 Task: Select Grocery. Add to cart, from Restaurant Depot for 3451 Chapel Oaks Dr, Unit 404, Building 4, Coppell, Texas 75019, Cell Number 6807042056, following items : Case of Whole Milk (1 gal x 2 ct) - 2, Mama Isabella''s Italian Sausage Links (5 lb) - 1, Case of James Farm Jumbo Loose Eggs (200 ct) - 2, SunGlow European Style Whipped Butter Blend Margarine (3.5 lb) - 2, La Jolla Baking Bread Challah French Toast (29 oz) - 1, La Jolla Baking 12'''' French Rolls (12 ct) - 2, Guerrero Corn Tortillas (80 ct) - 2, Case of Snapple Juice Variety Pack (20 oz x 24 ct) - 1, Case of Famous Amos Chocolate Chip Chookies (2 oz x 30 ct) - 2, Case of Starbucks Frappuccino Coffee Drink Vanilla (13.7 oz x 12 ct) - 1
Action: Mouse moved to (336, 113)
Screenshot: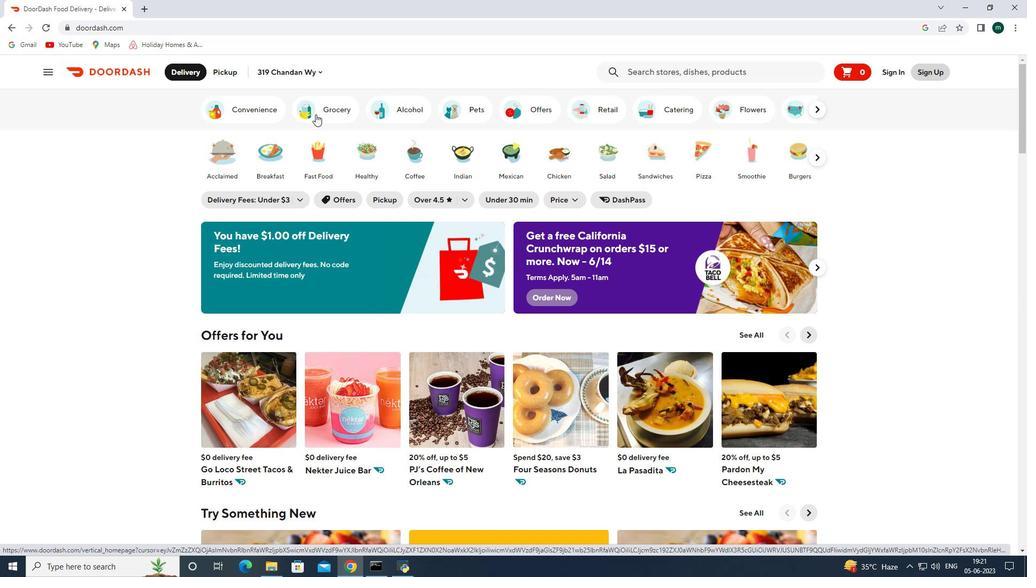 
Action: Mouse pressed left at (336, 113)
Screenshot: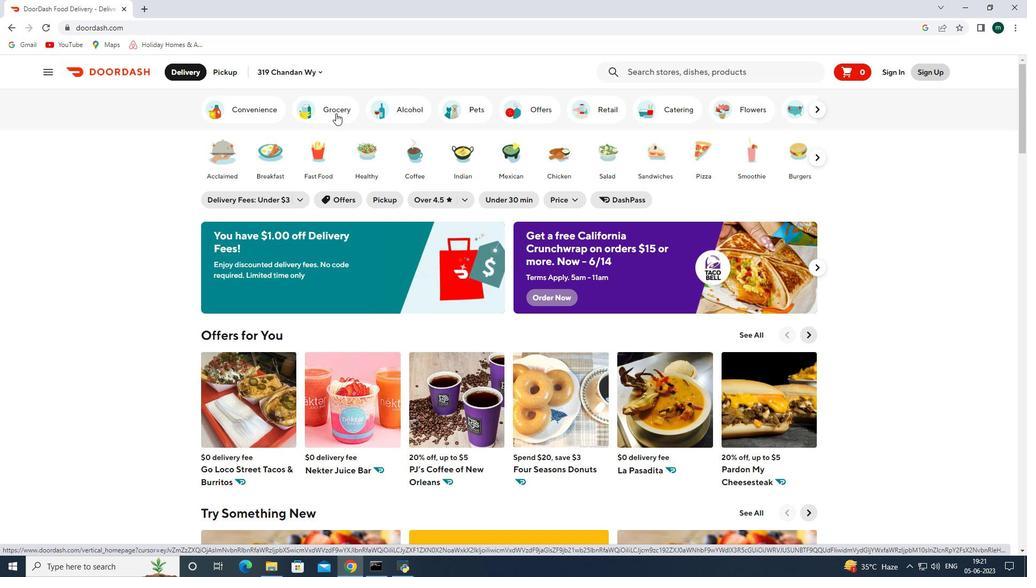 
Action: Mouse moved to (319, 233)
Screenshot: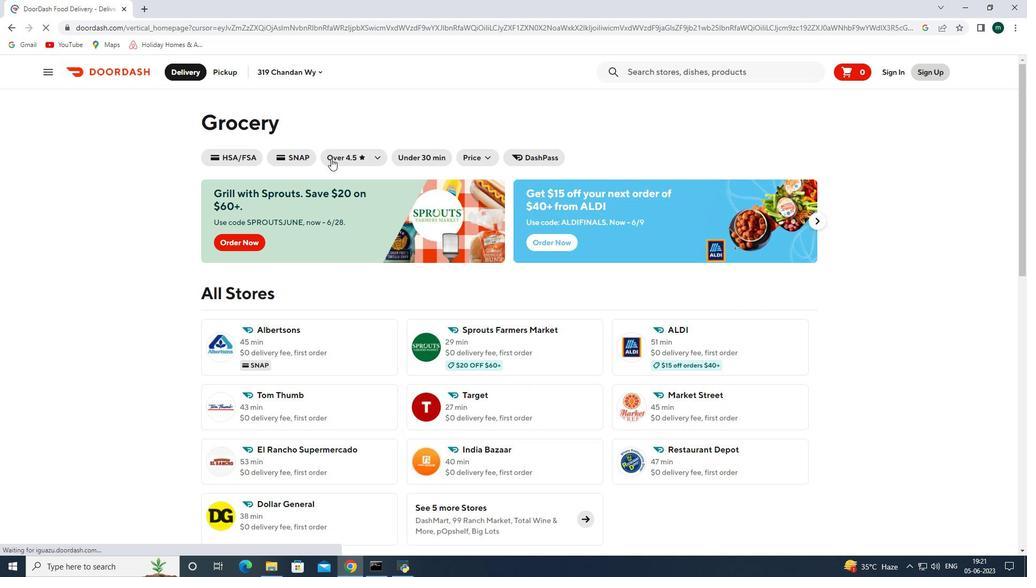 
Action: Mouse scrolled (319, 232) with delta (0, 0)
Screenshot: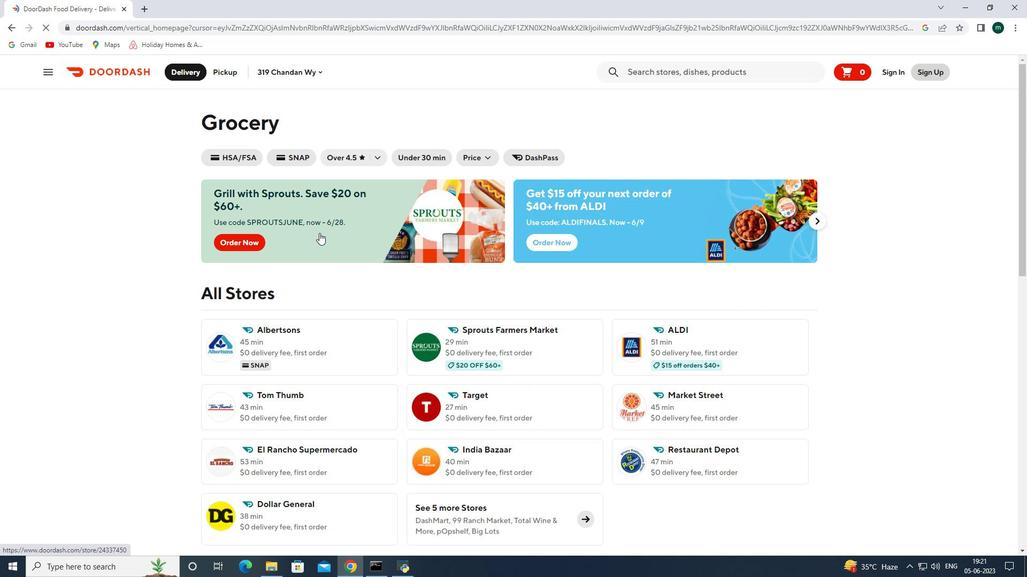 
Action: Mouse scrolled (319, 232) with delta (0, 0)
Screenshot: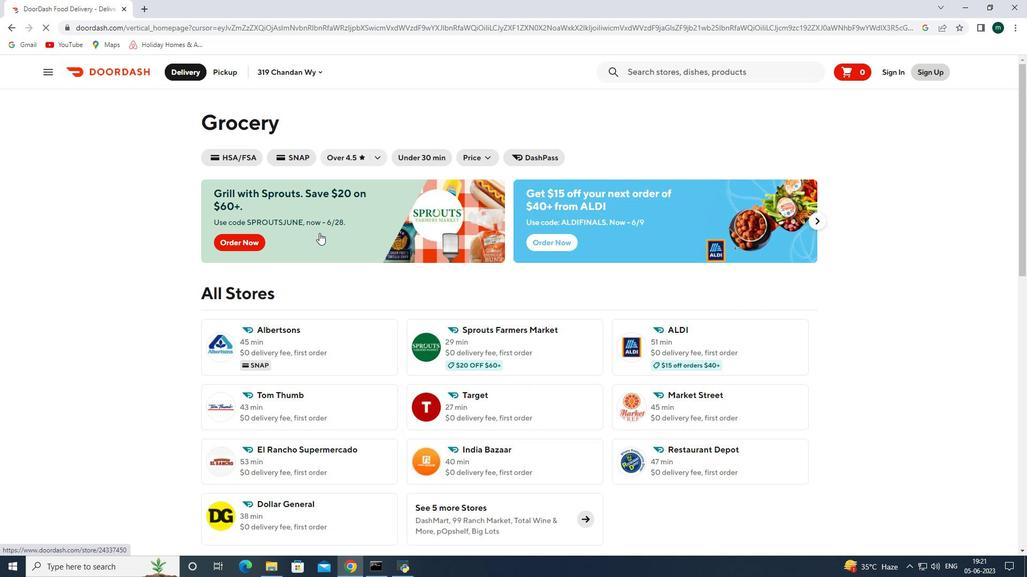 
Action: Mouse moved to (713, 346)
Screenshot: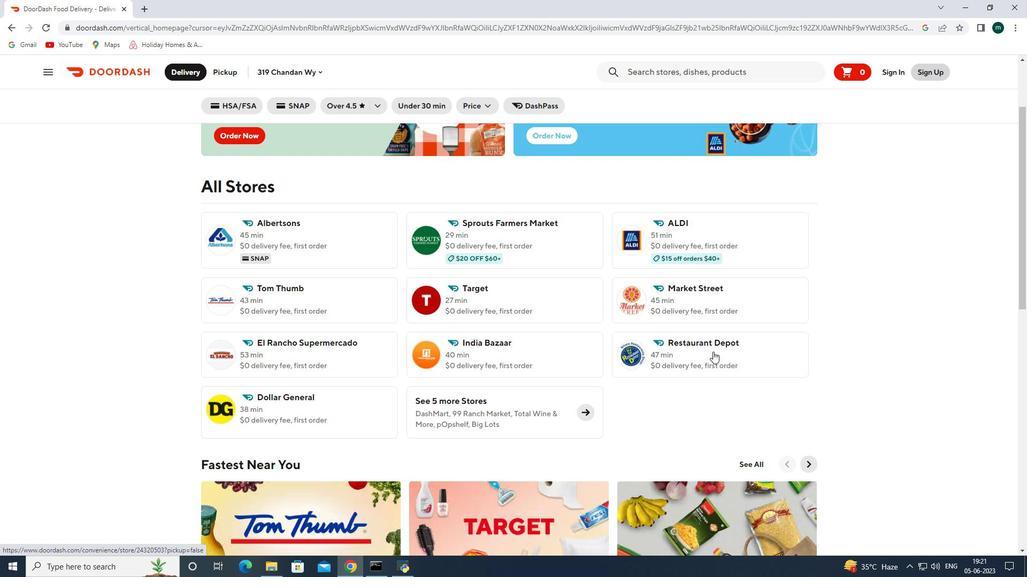 
Action: Mouse pressed left at (713, 346)
Screenshot: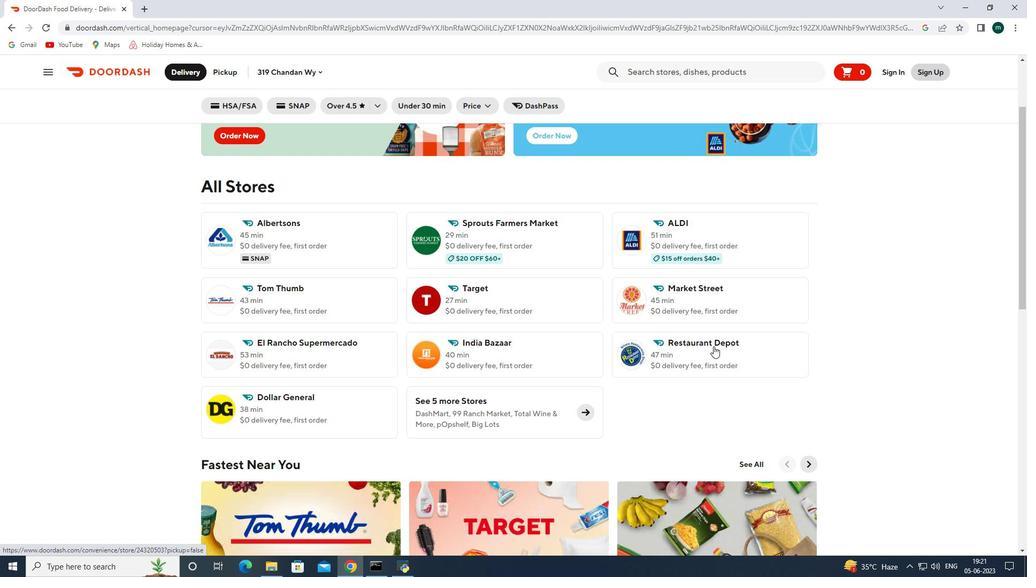 
Action: Mouse moved to (208, 66)
Screenshot: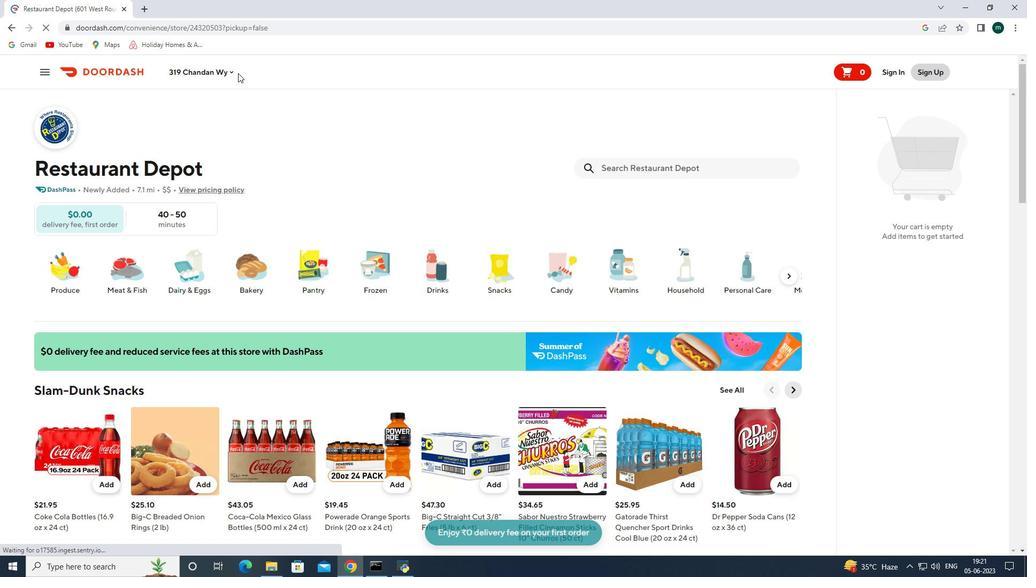 
Action: Mouse pressed left at (208, 66)
Screenshot: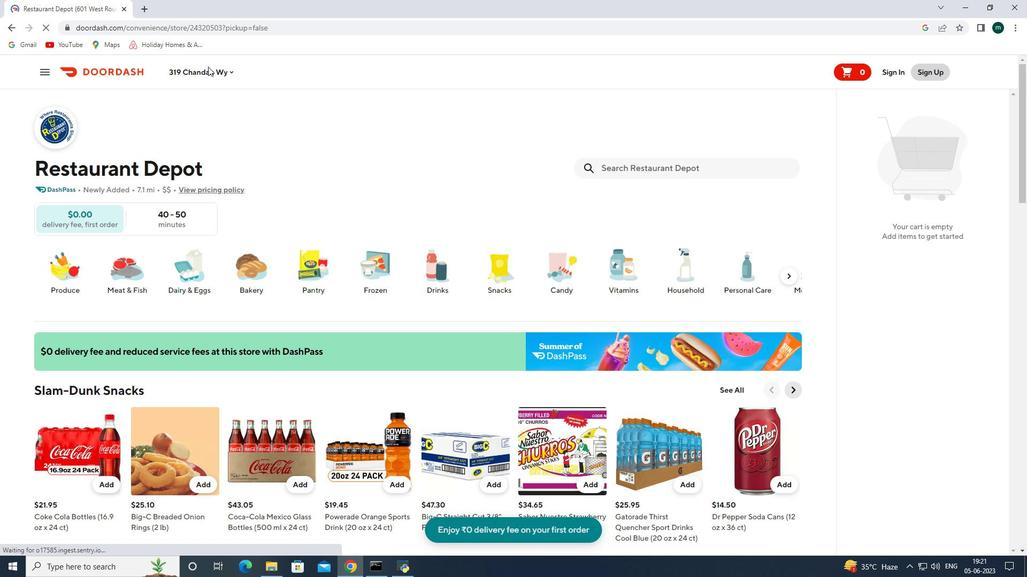 
Action: Mouse moved to (207, 70)
Screenshot: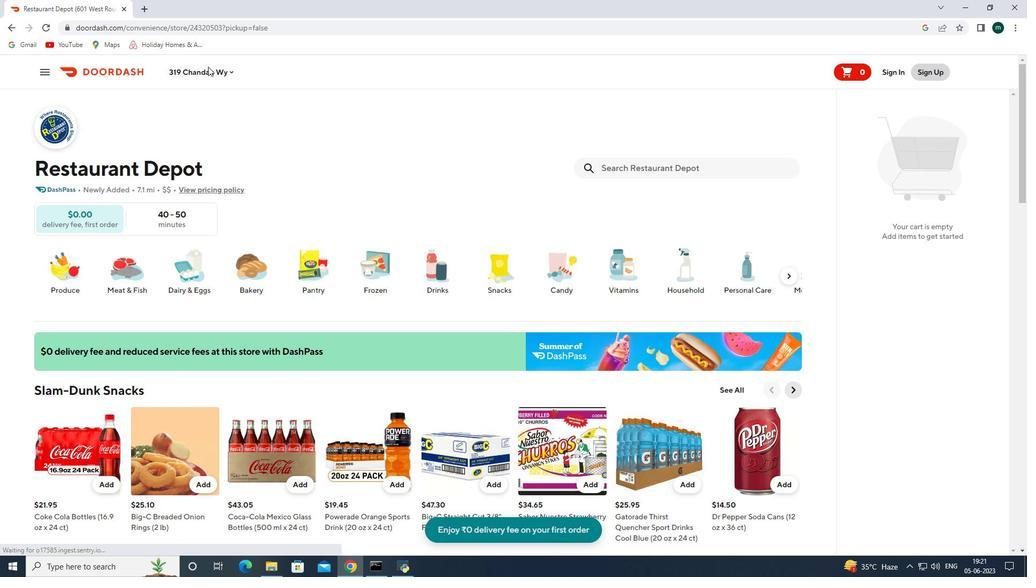 
Action: Mouse pressed left at (207, 70)
Screenshot: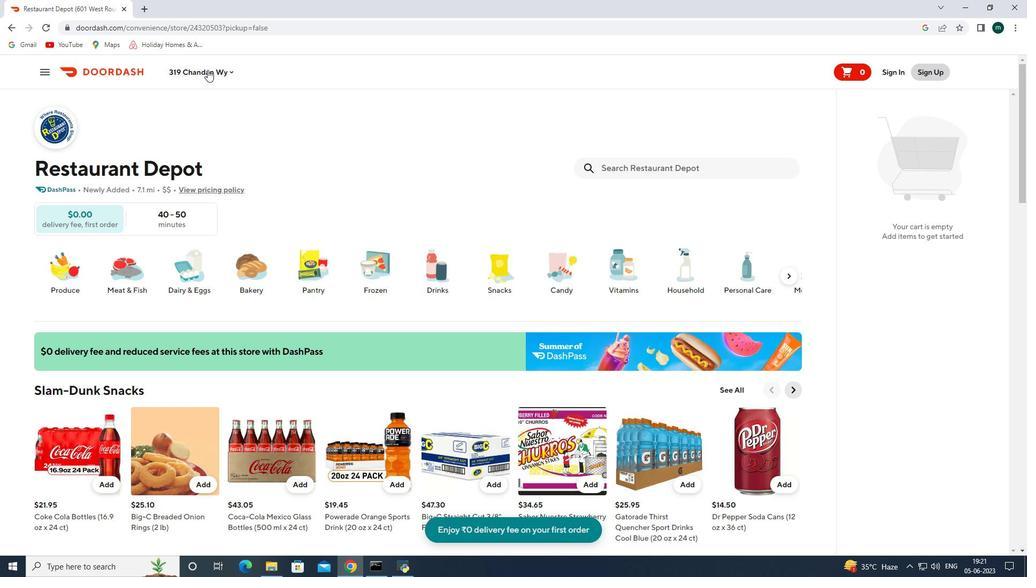 
Action: Mouse moved to (215, 109)
Screenshot: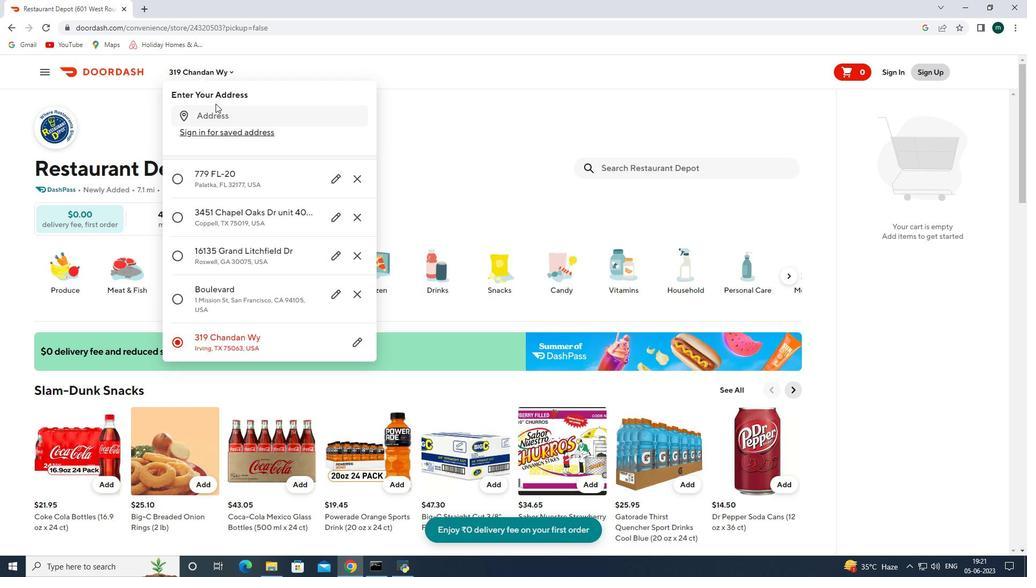 
Action: Mouse pressed left at (215, 109)
Screenshot: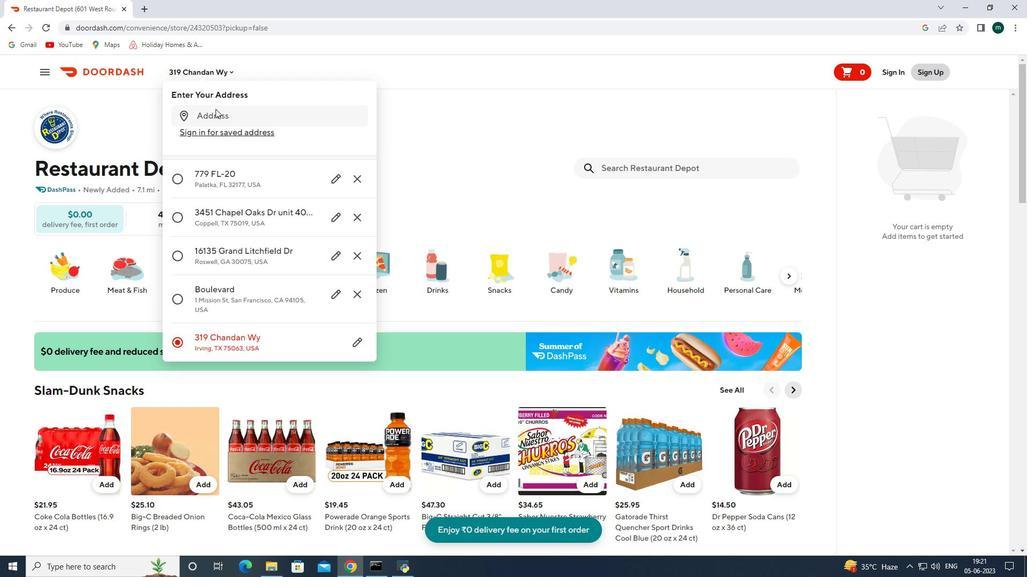 
Action: Mouse moved to (441, 25)
Screenshot: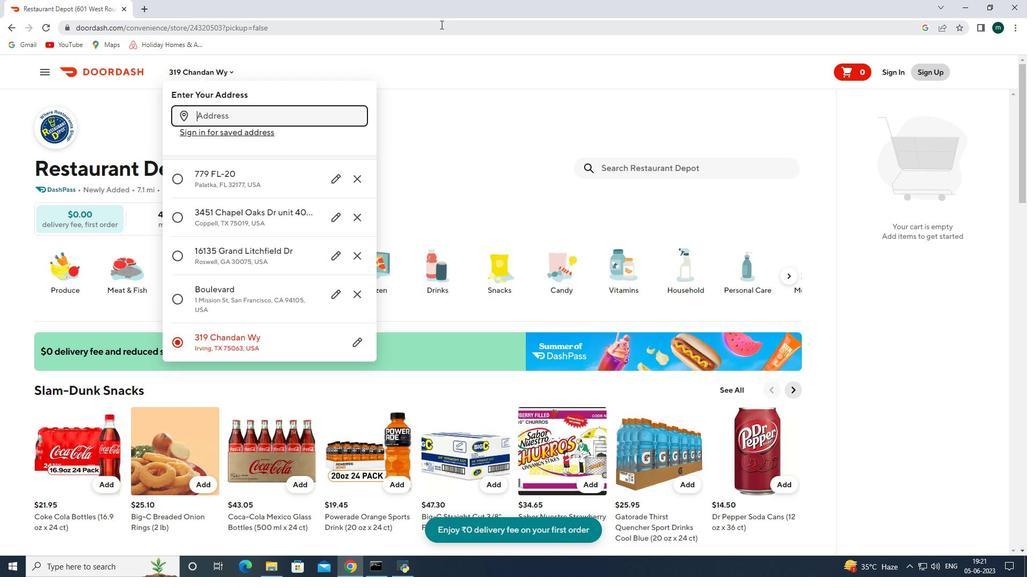 
Action: Key pressed 3451<Key.space>chapel<Key.space>aks<Key.space>dr<Key.space>unit<Key.space>404<Key.space>building<Key.space>4<Key.space>pell<Key.space>texas<Key.space>75019<Key.enter>
Screenshot: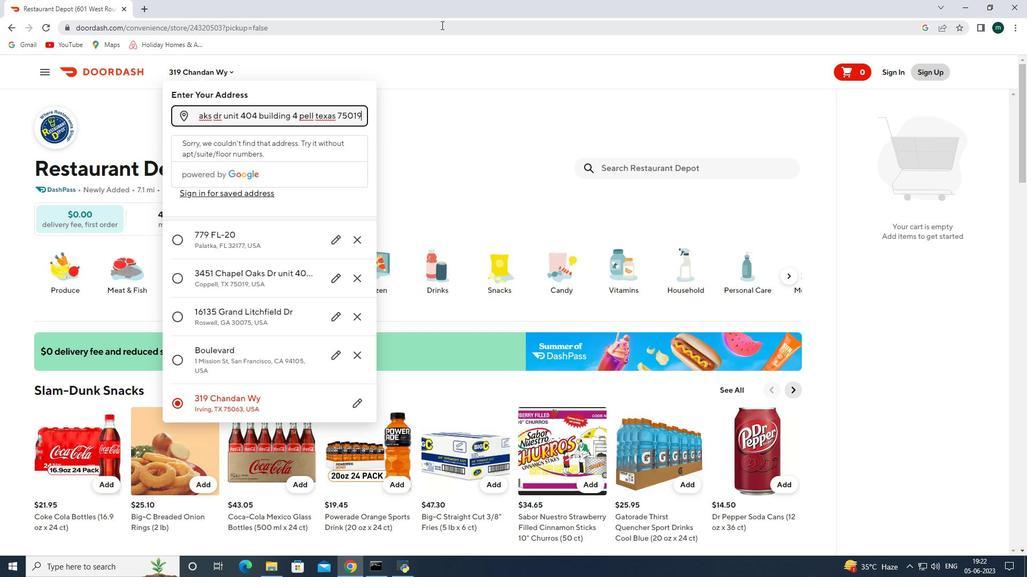
Action: Mouse moved to (309, 436)
Screenshot: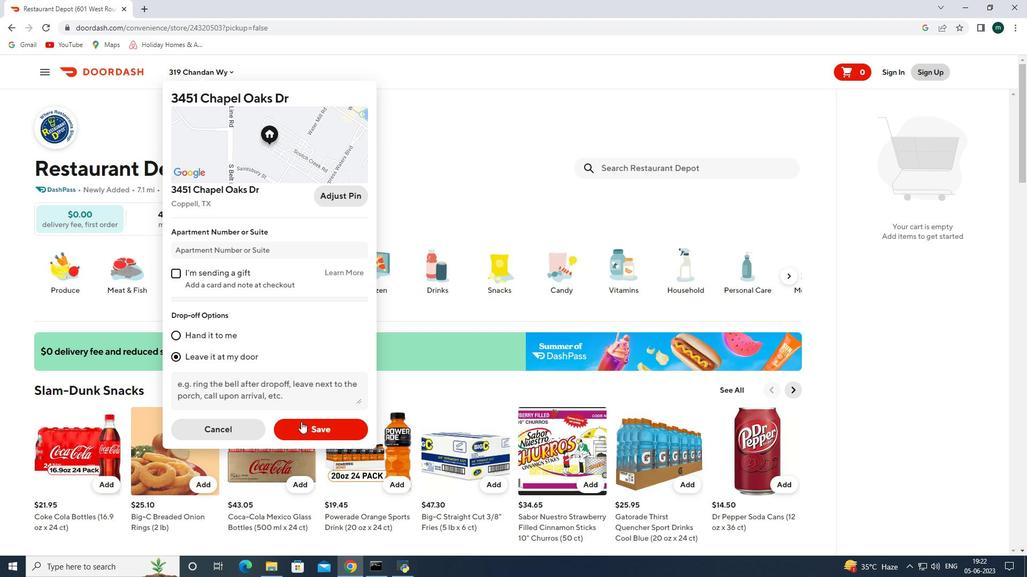 
Action: Mouse pressed left at (309, 436)
Screenshot: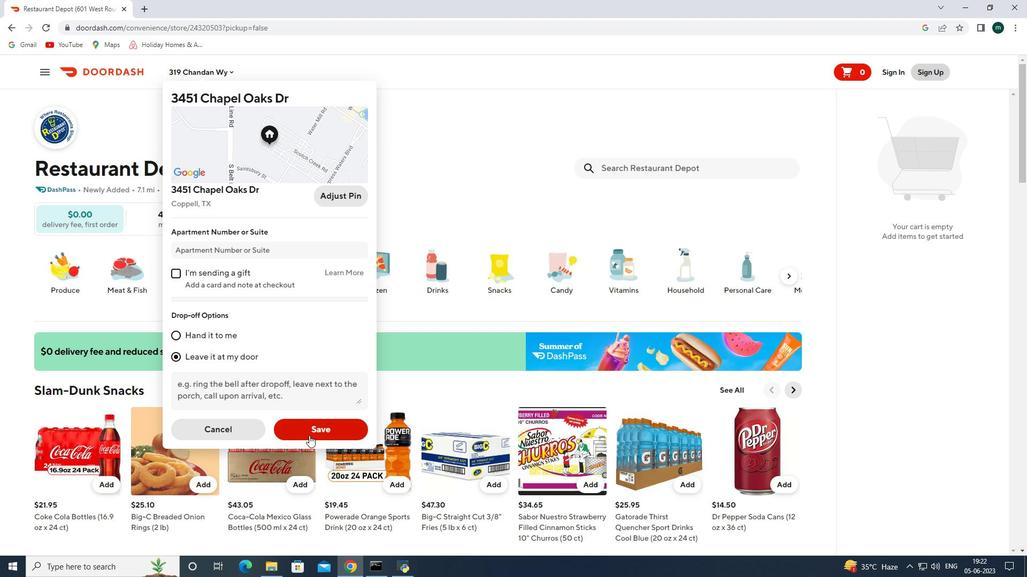 
Action: Mouse moved to (671, 171)
Screenshot: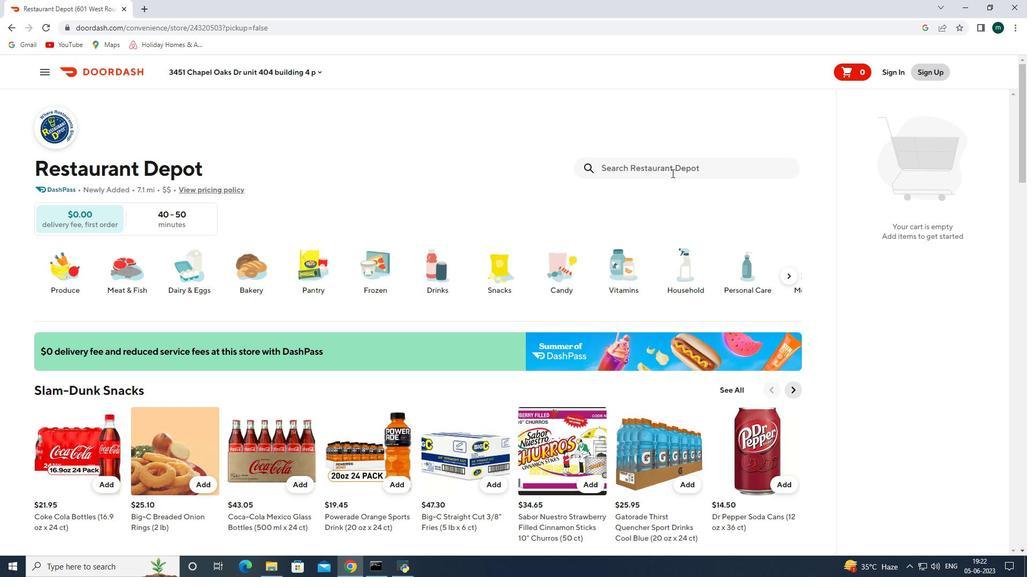 
Action: Mouse pressed left at (671, 171)
Screenshot: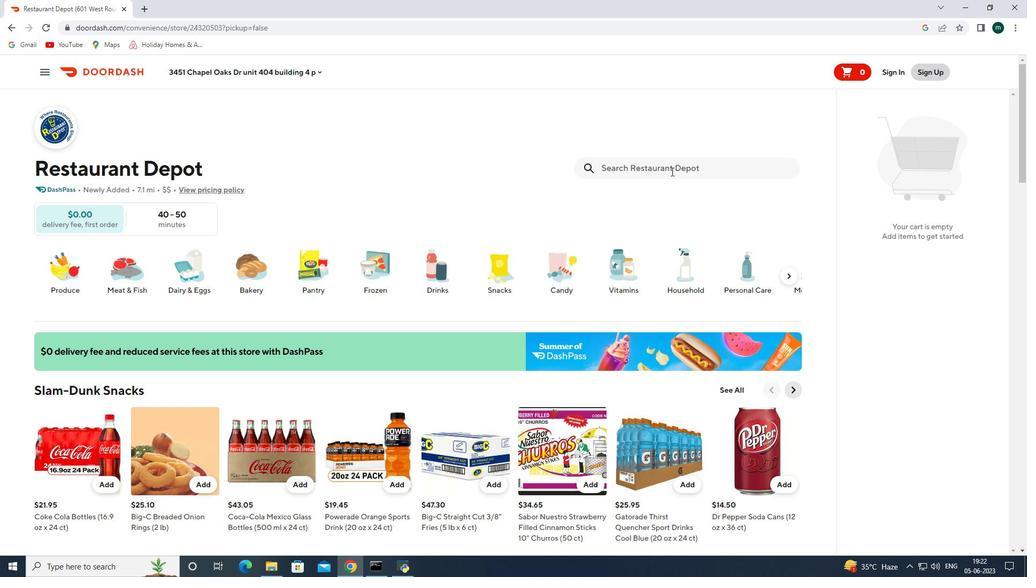 
Action: Key pressed case<Key.space>of<Key.space>whole<Key.space>mik<Key.enter>
Screenshot: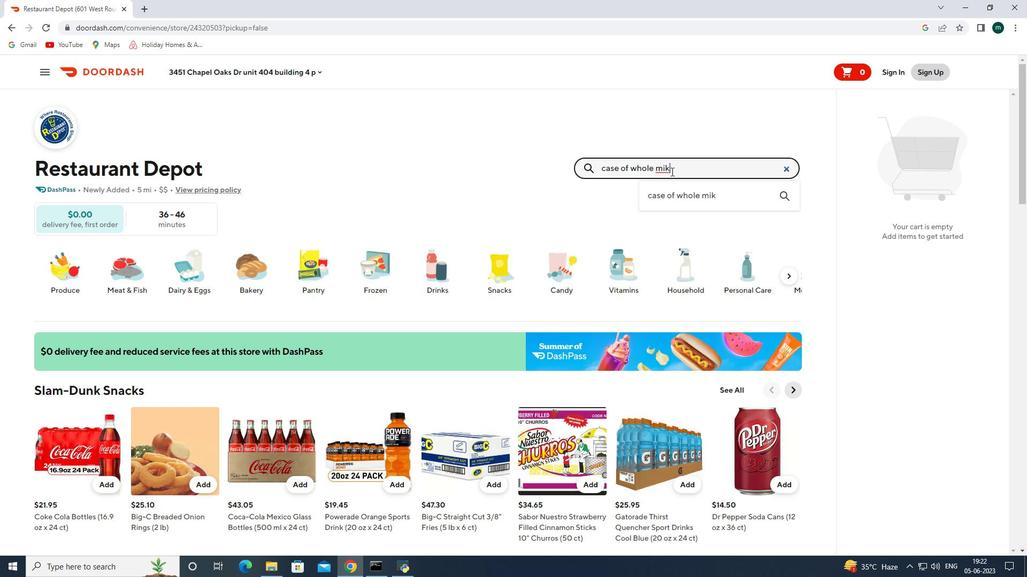 
Action: Mouse moved to (675, 131)
Screenshot: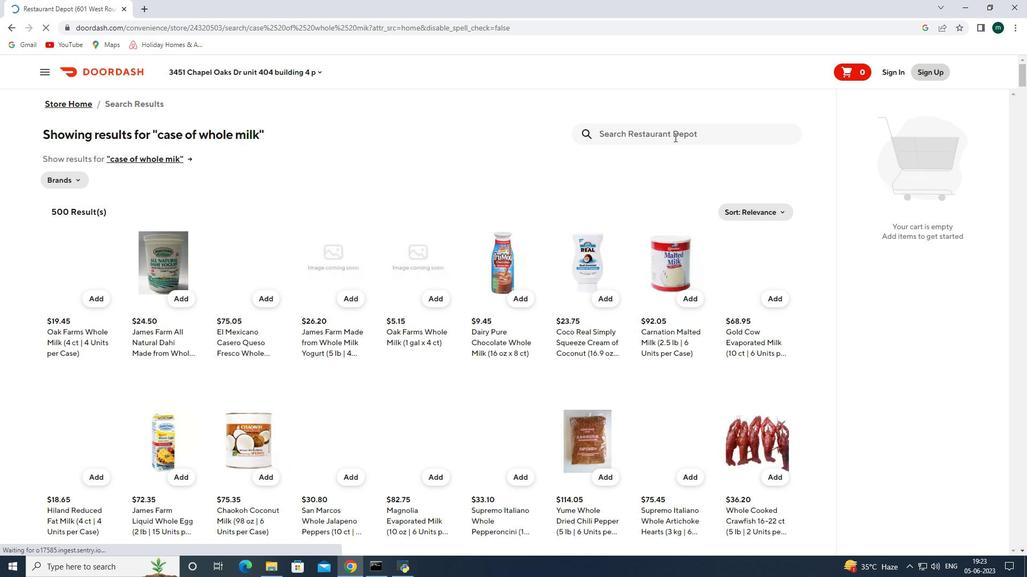 
Action: Mouse pressed left at (675, 131)
Screenshot: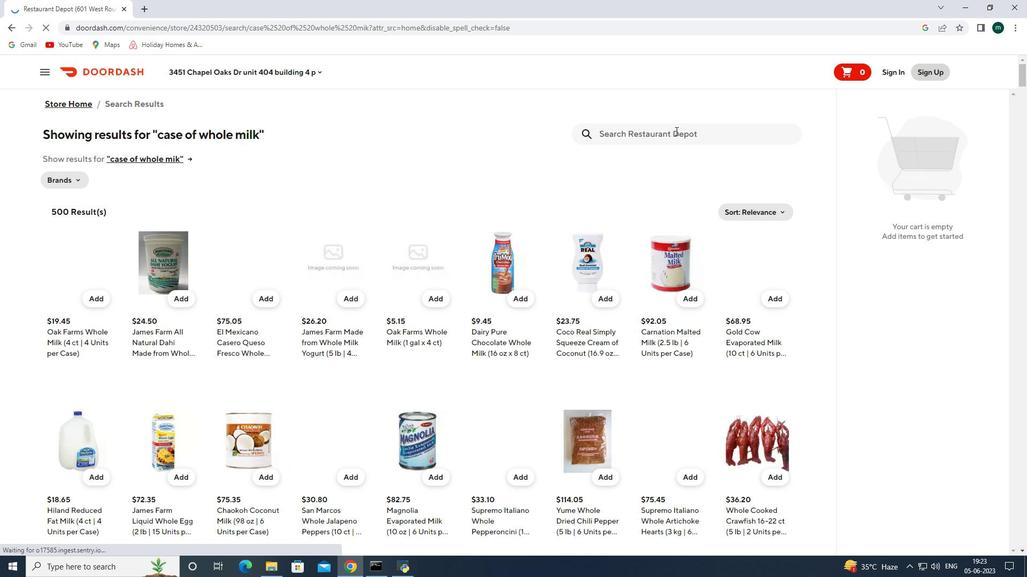 
Action: Key pressed mama<Key.space>isabelas<Key.space>italian<Key.space>sausge<Key.space>links<Key.enter>
Screenshot: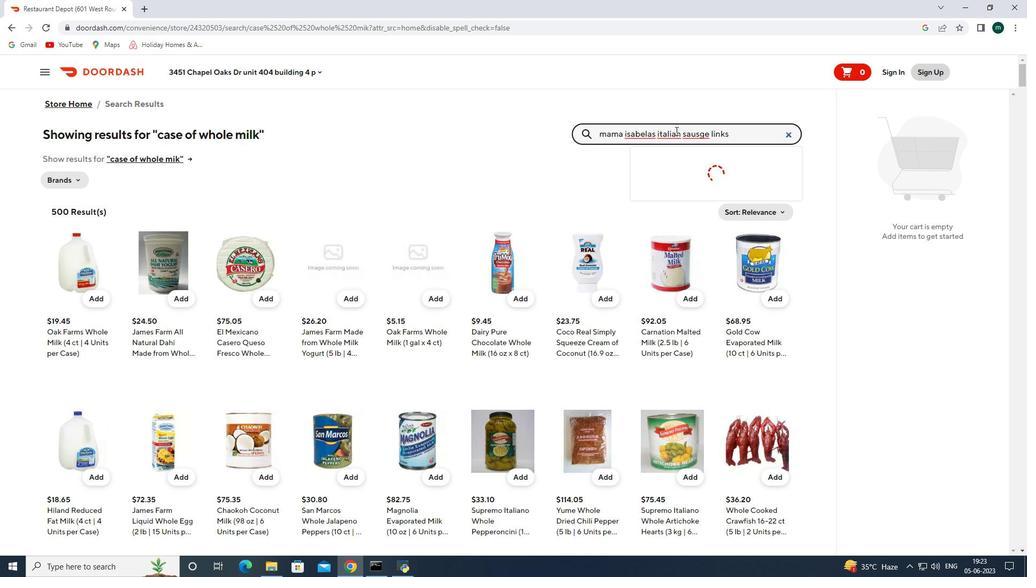 
Action: Mouse pressed left at (675, 131)
Screenshot: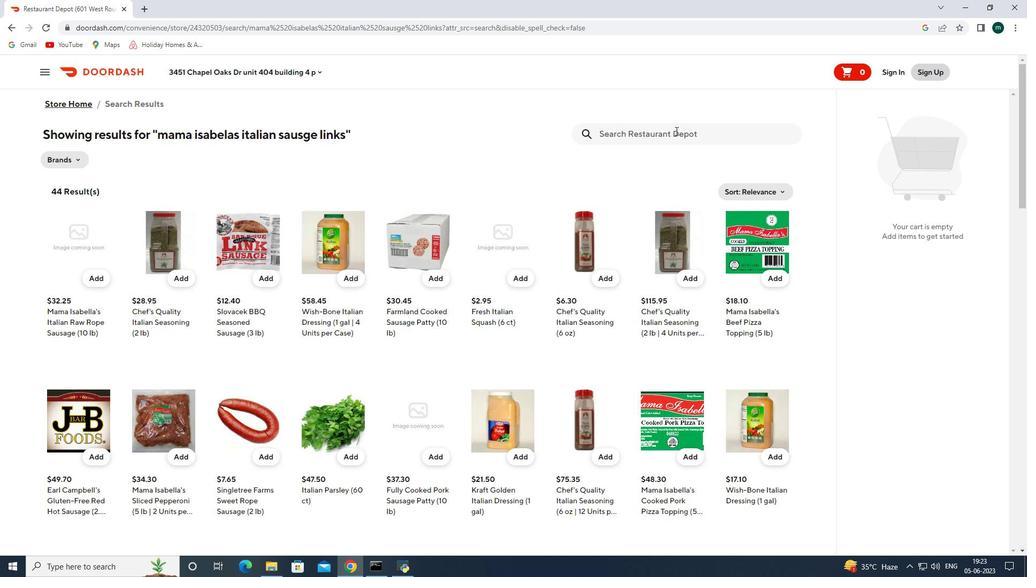 
Action: Key pressed case<Key.space>of<Key.space>james<Key.space>farm<Key.space>jumbo<Key.space>oose<Key.space>eggs<Key.enter>
Screenshot: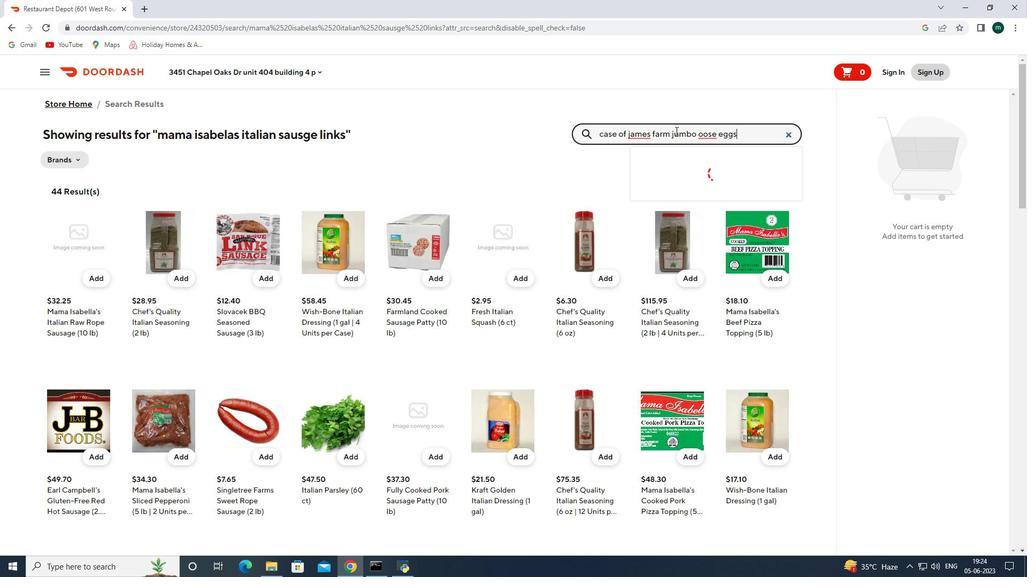 
Action: Mouse moved to (105, 300)
Screenshot: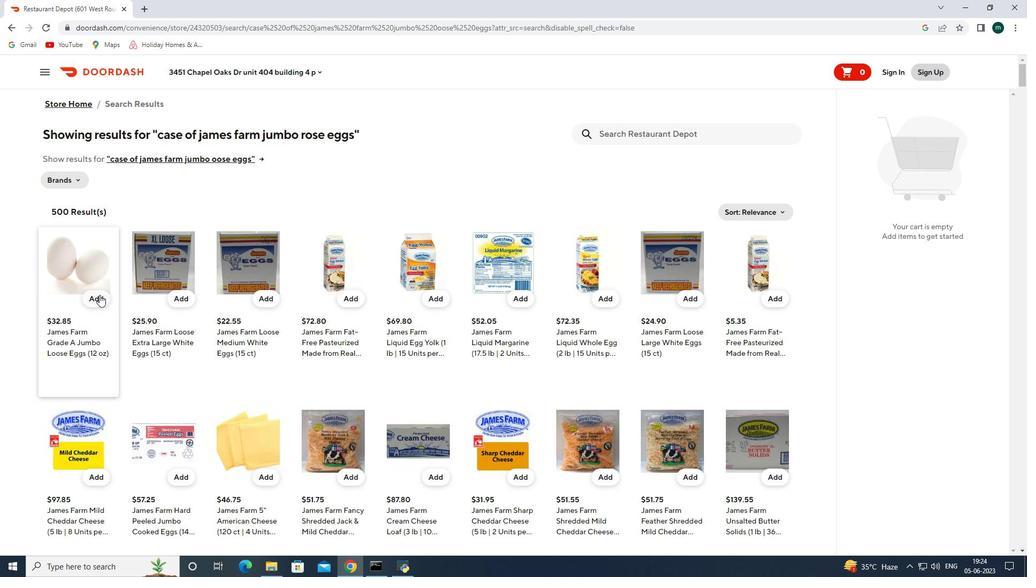 
Action: Mouse pressed left at (105, 300)
Screenshot: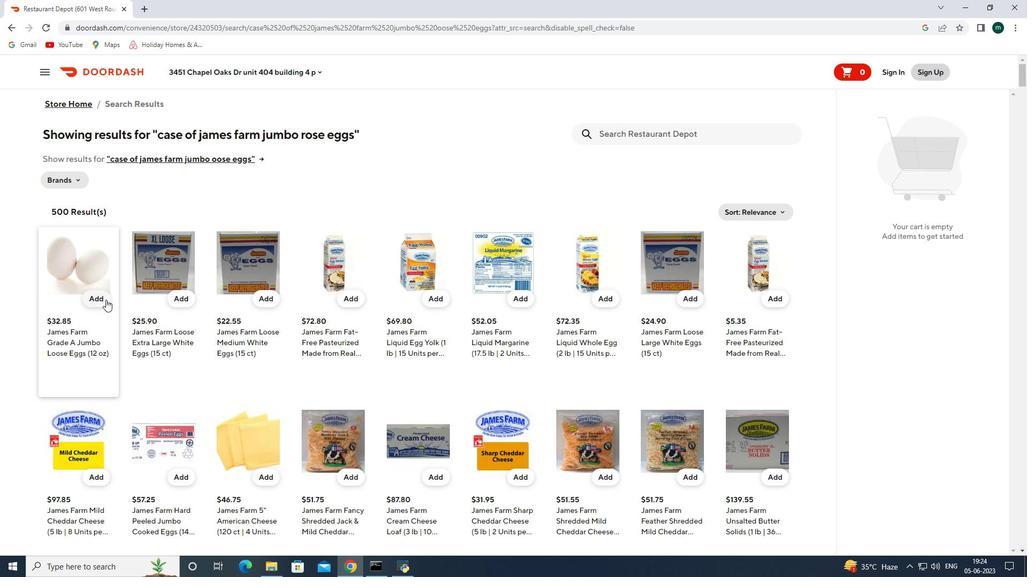 
Action: Mouse pressed left at (105, 300)
Screenshot: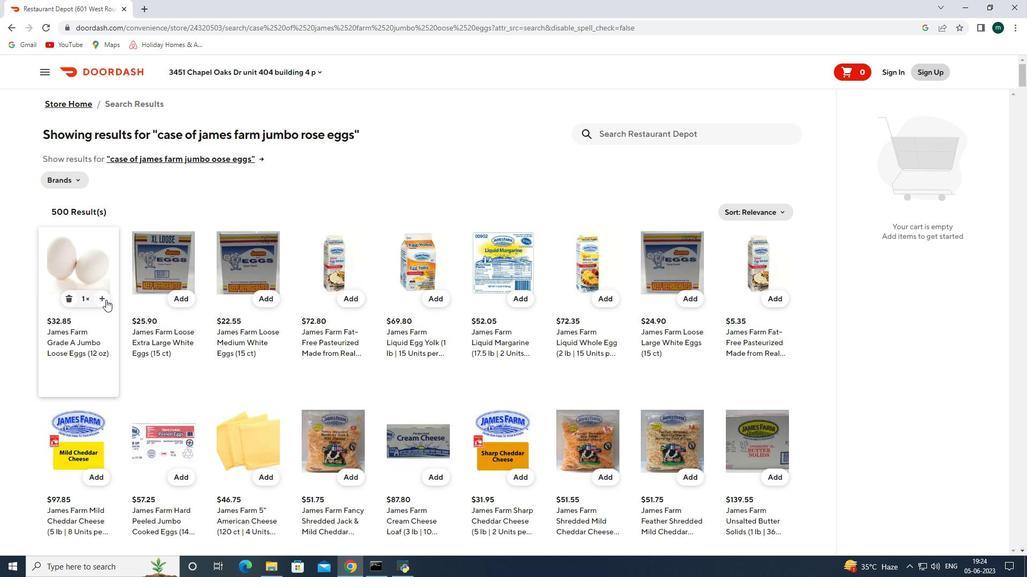 
Action: Mouse moved to (624, 130)
Screenshot: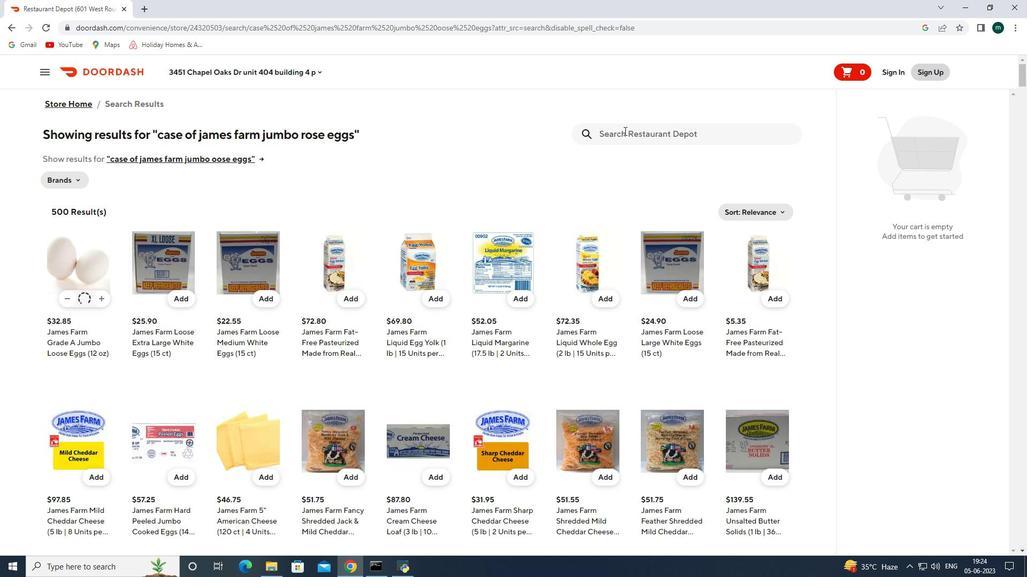 
Action: Mouse pressed left at (624, 130)
Screenshot: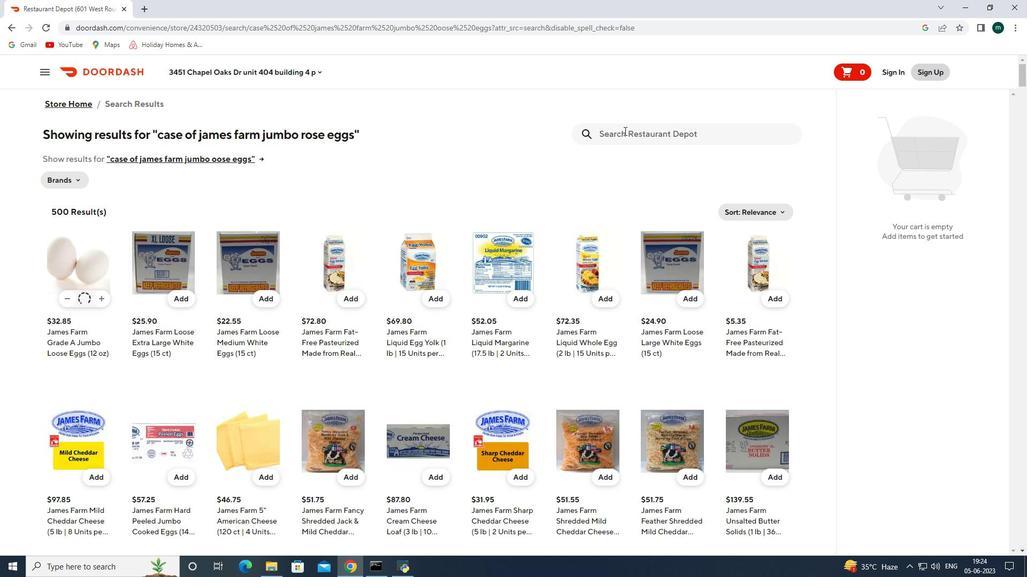 
Action: Key pressed sungow<Key.space>european<Key.space>stye<Key.space>wiped<Key.space>butter<Key.space>bend<Key.space>margrine<Key.enter>
Screenshot: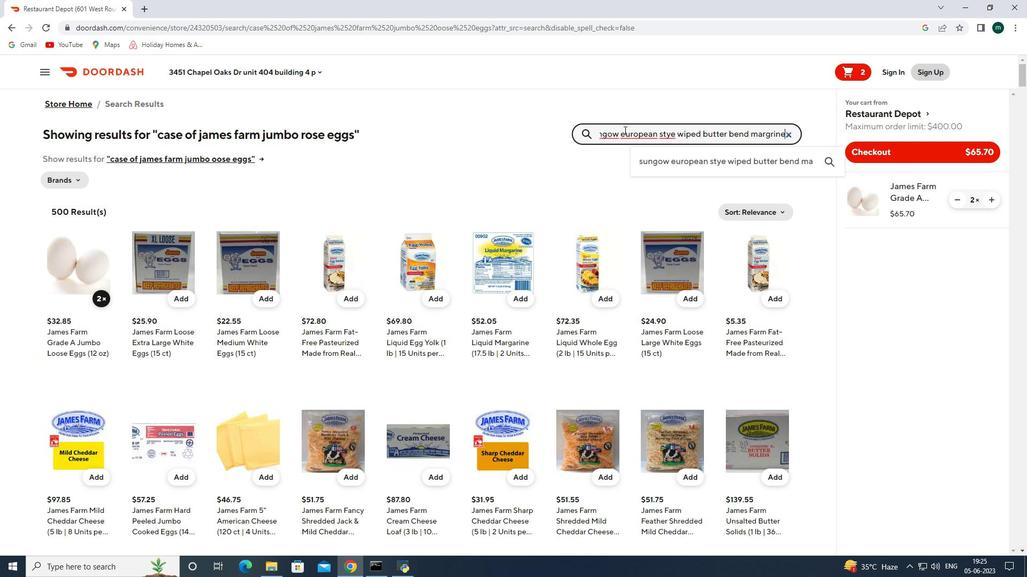 
Action: Mouse moved to (107, 274)
Screenshot: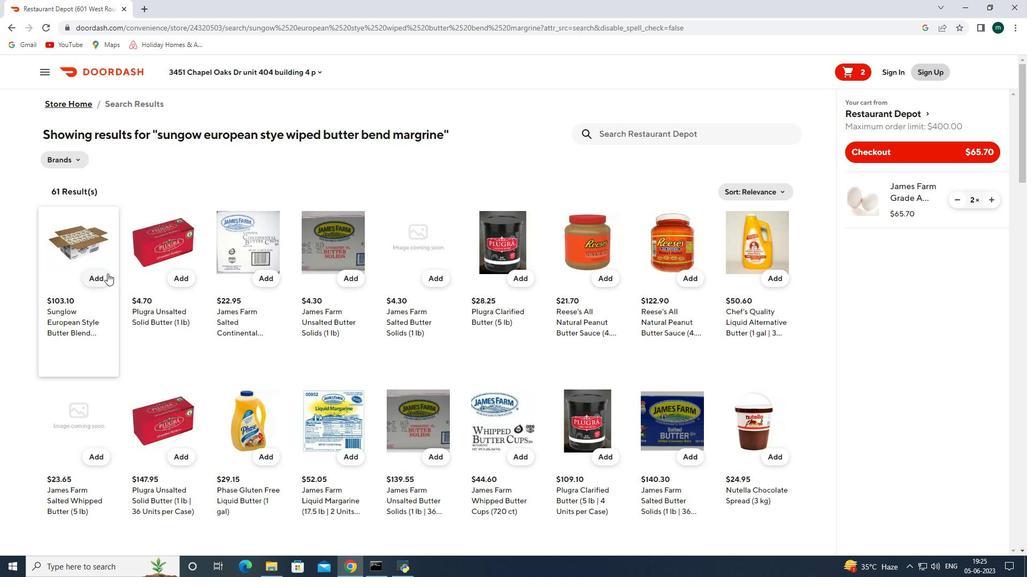 
Action: Mouse pressed left at (107, 274)
Screenshot: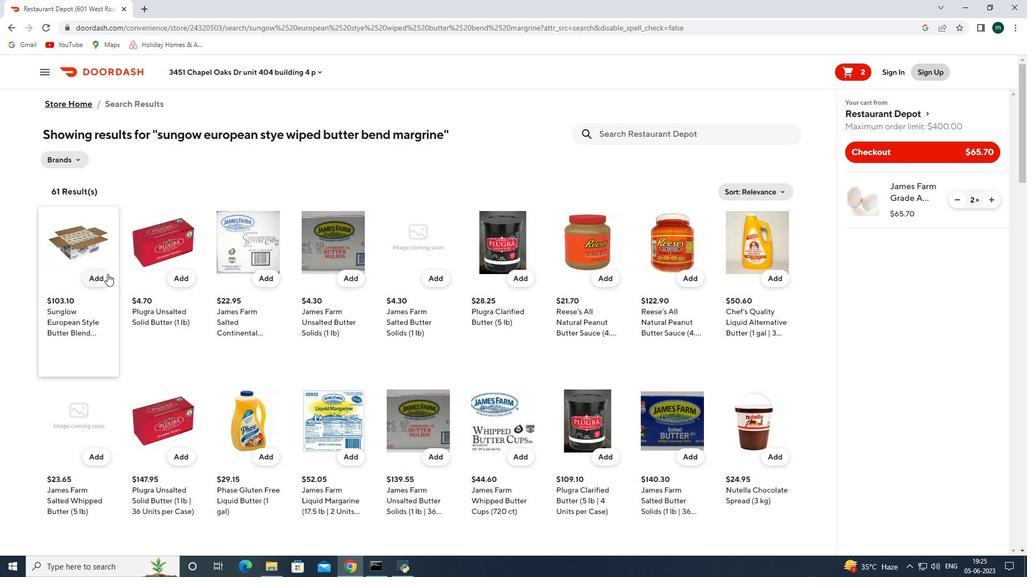 
Action: Mouse moved to (104, 279)
Screenshot: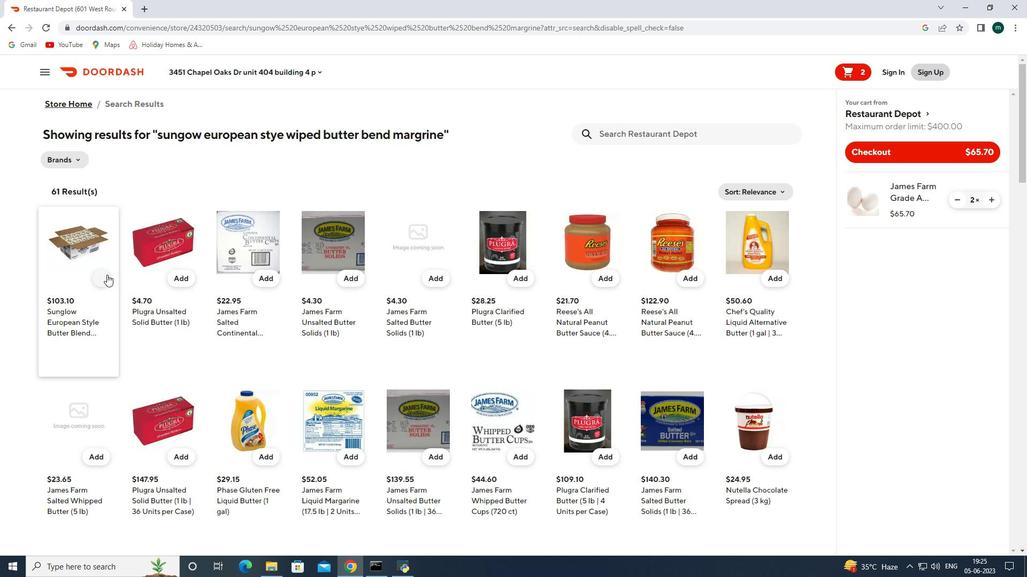 
Action: Mouse pressed left at (104, 279)
Screenshot: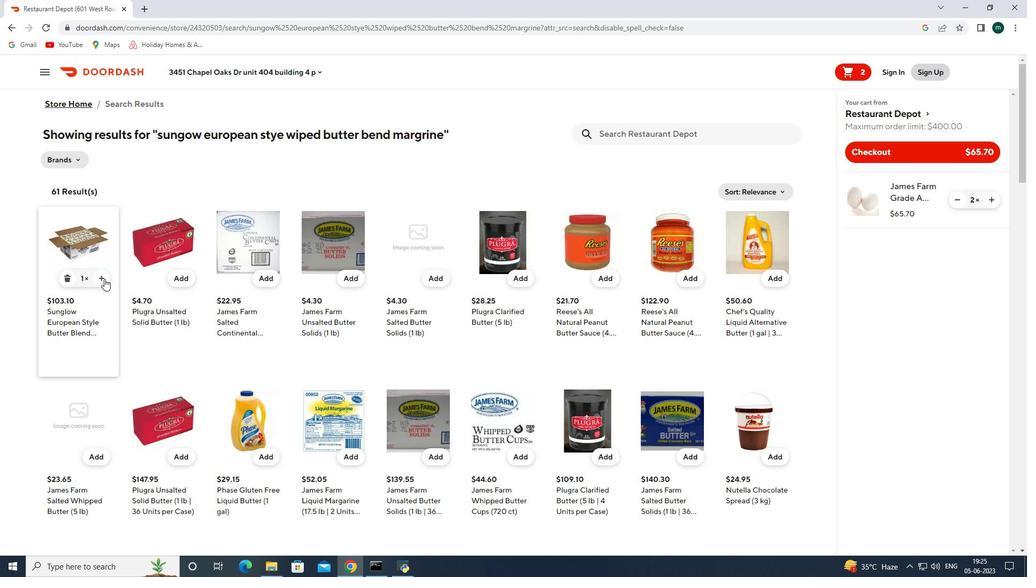 
Action: Mouse moved to (619, 134)
Screenshot: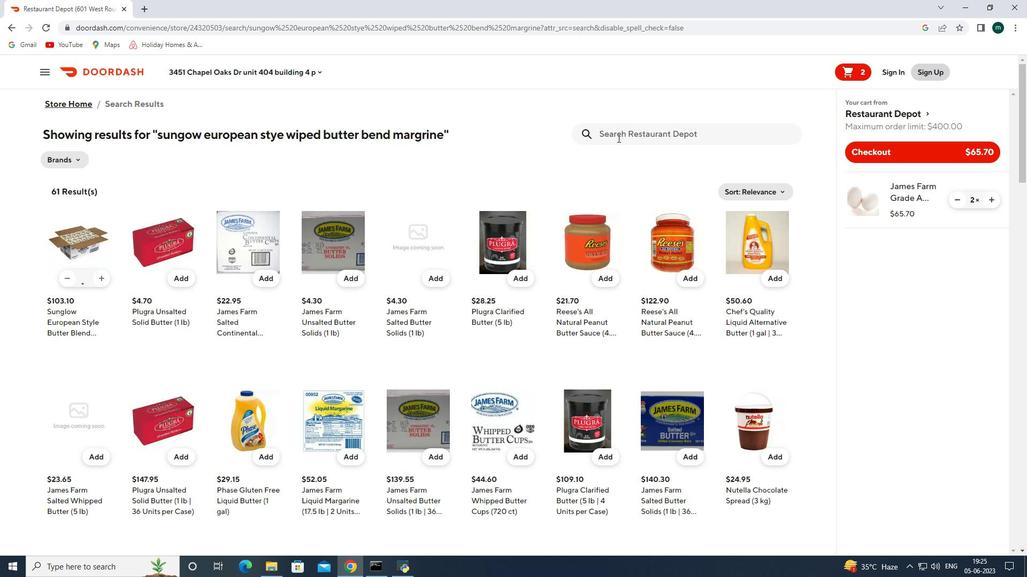 
Action: Mouse pressed left at (619, 134)
Screenshot: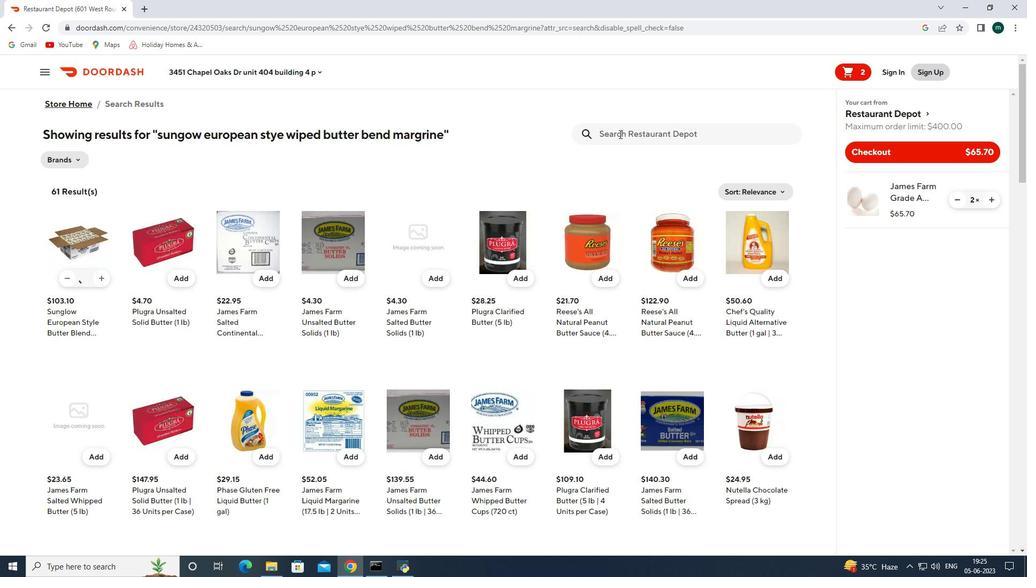 
Action: Key pressed la<Key.space>jola<Key.space>bakingbred<Key.space>chalahfrench<Key.space>tast<Key.enter>
Screenshot: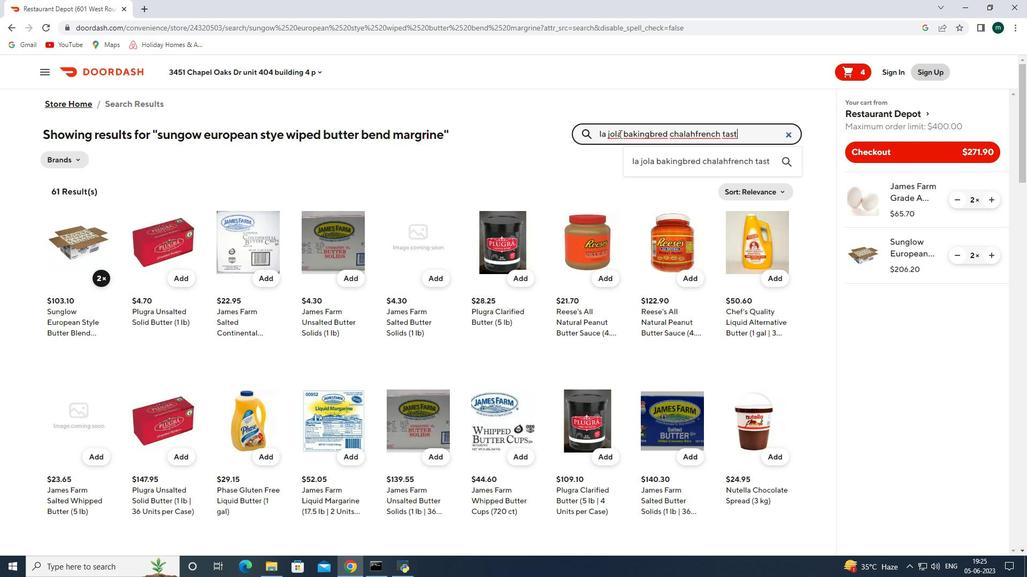 
Action: Mouse scrolled (619, 133) with delta (0, 0)
Screenshot: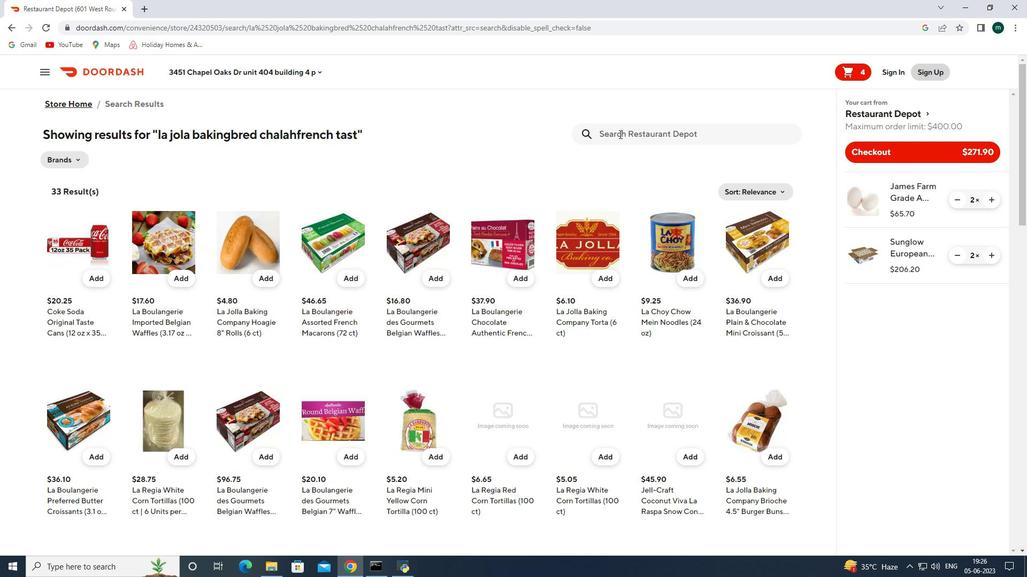 
Action: Mouse scrolled (619, 134) with delta (0, 0)
Screenshot: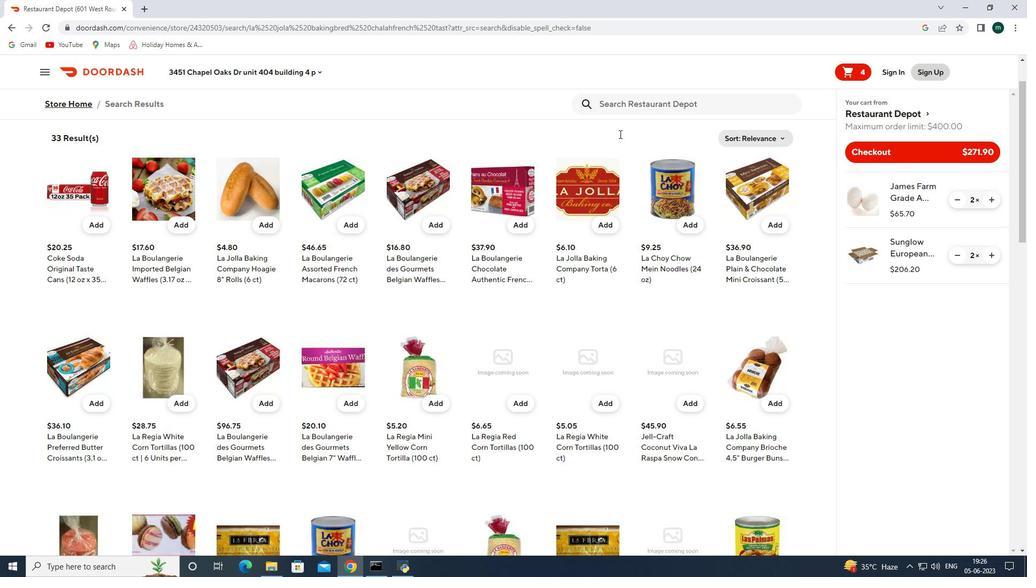 
Action: Mouse scrolled (619, 133) with delta (0, 0)
Screenshot: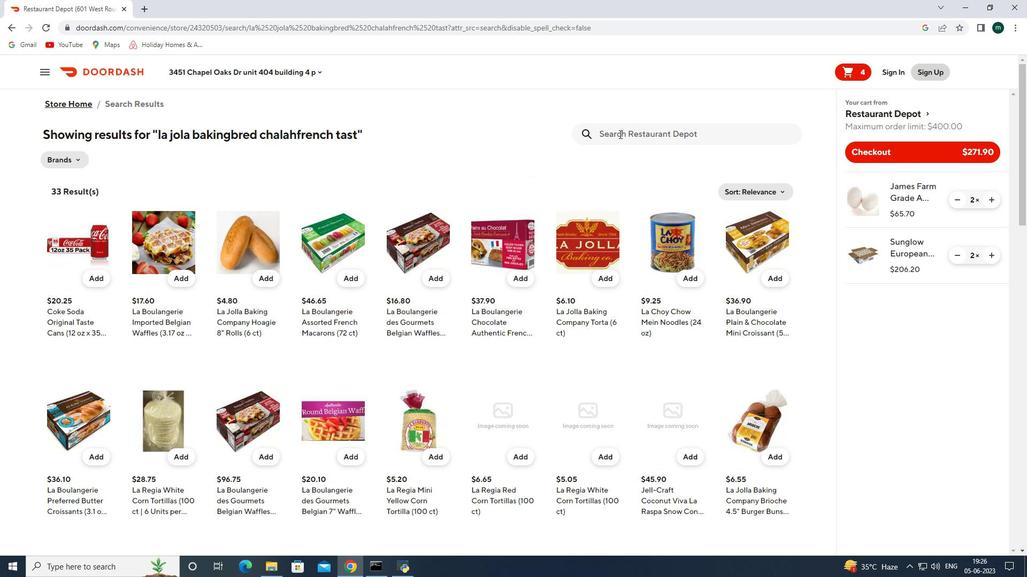 
Action: Mouse scrolled (619, 133) with delta (0, 0)
Screenshot: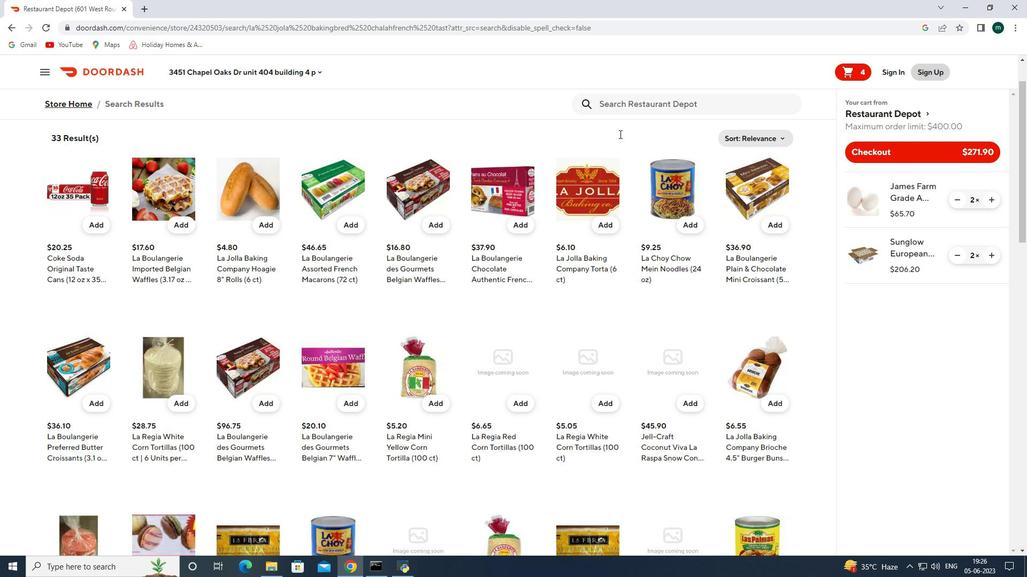 
Action: Mouse scrolled (619, 133) with delta (0, 0)
Screenshot: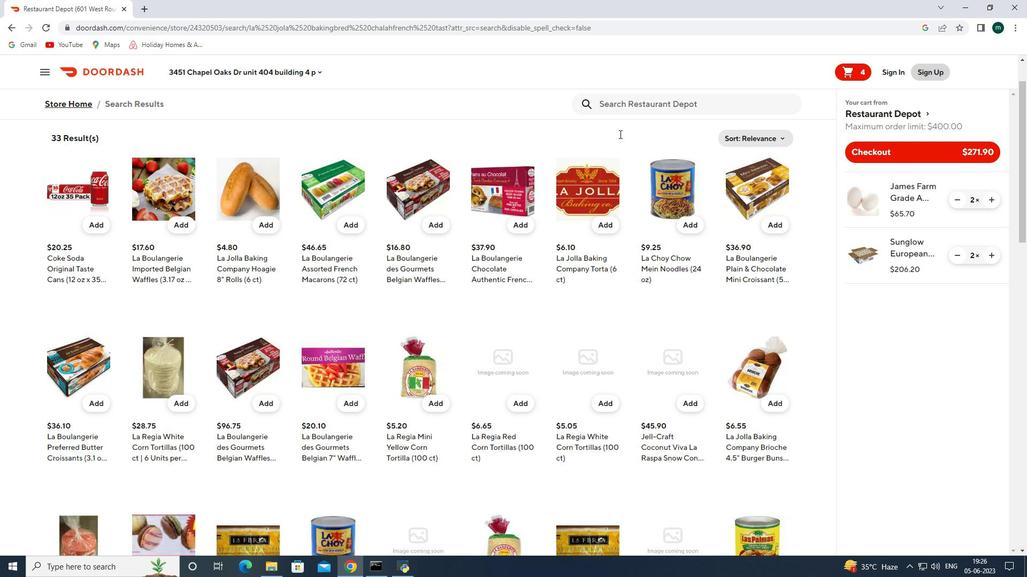 
Action: Mouse scrolled (619, 134) with delta (0, 0)
Screenshot: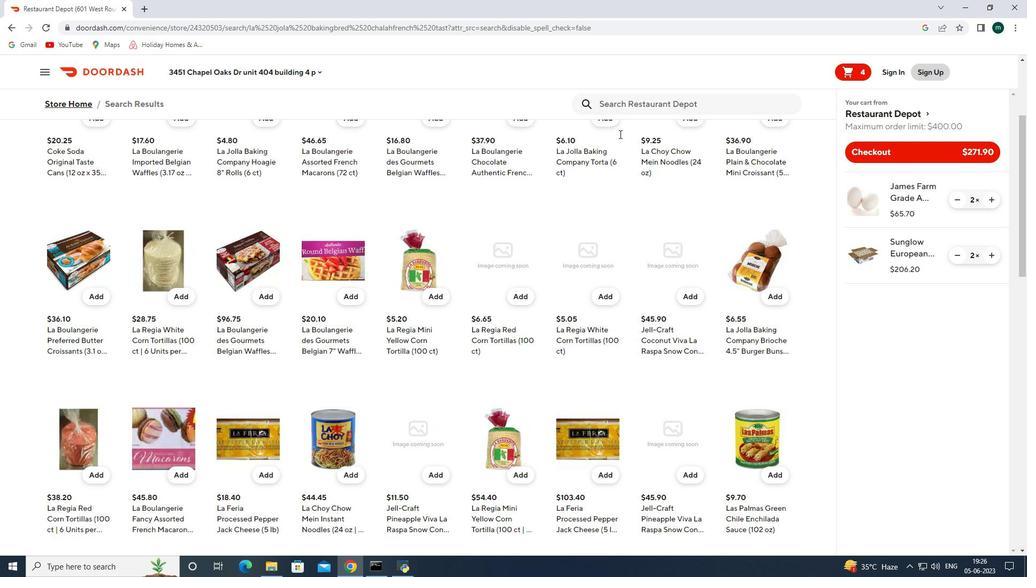 
Action: Mouse scrolled (619, 134) with delta (0, 0)
Screenshot: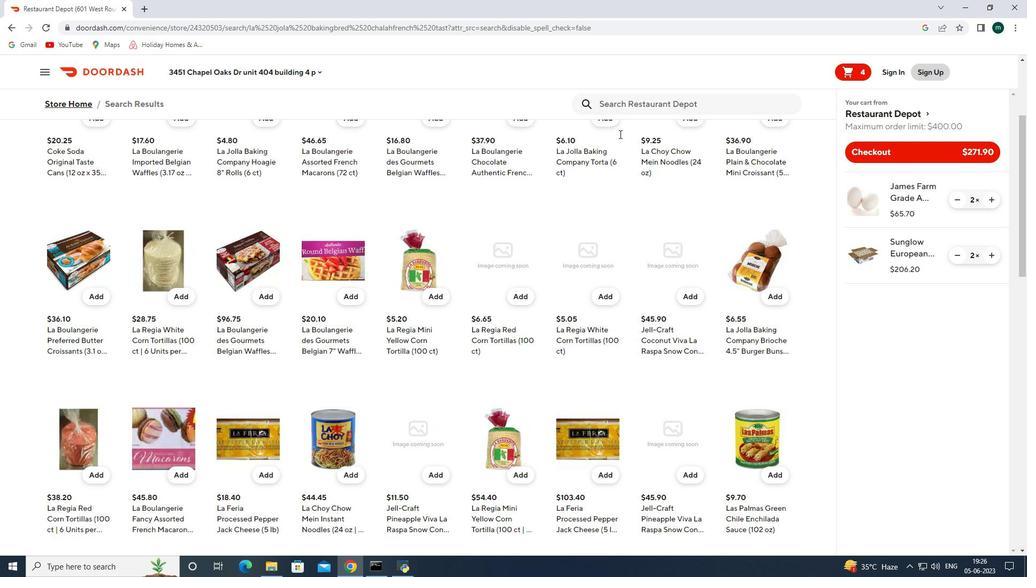 
Action: Mouse scrolled (619, 134) with delta (0, 0)
Screenshot: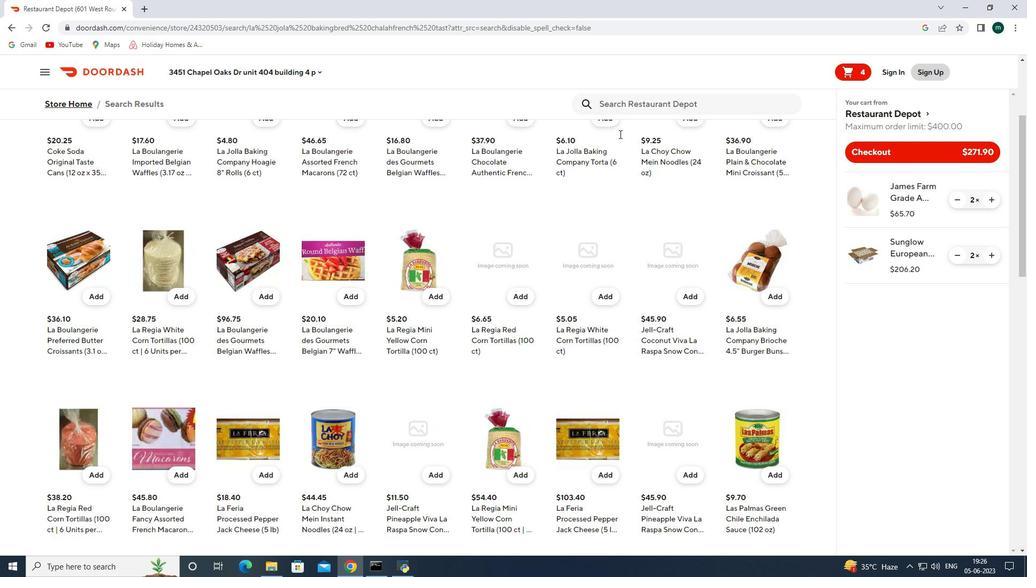 
Action: Mouse pressed left at (619, 134)
Screenshot: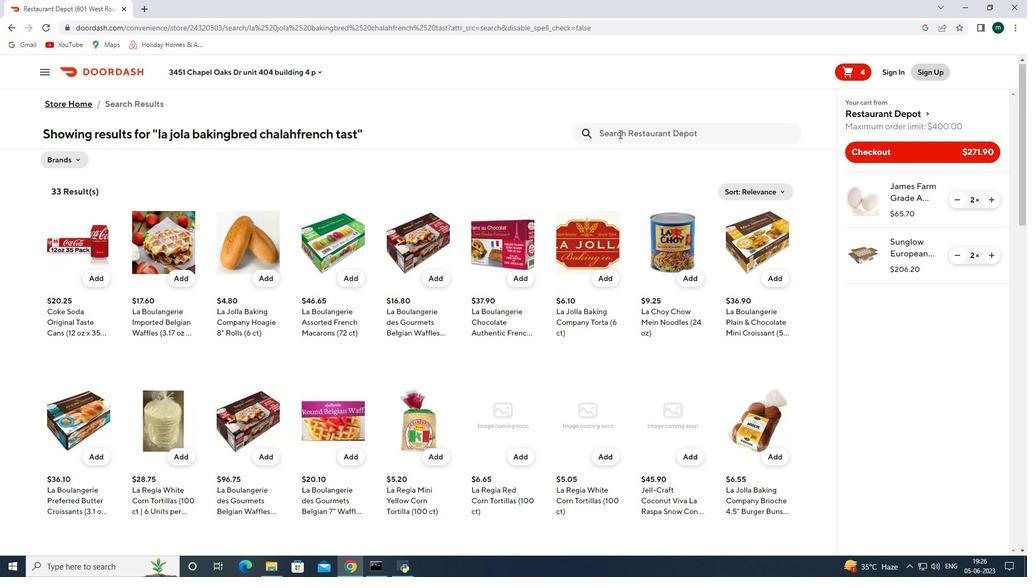 
Action: Key pressed la<Key.space>jolla<Key.space>baking<Key.space>12<Key.space>french<Key.space>rolls<Key.enter>
Screenshot: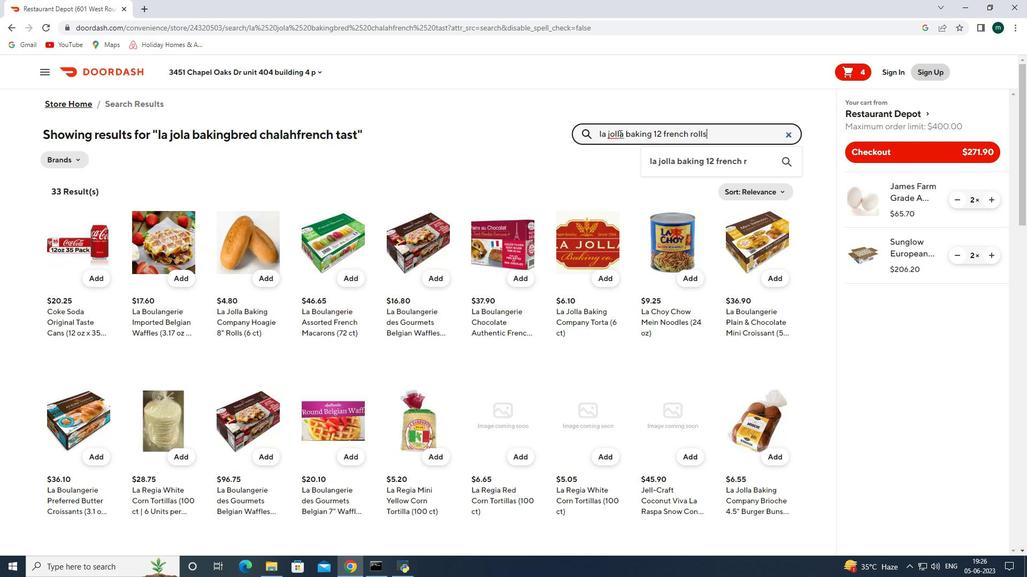 
Action: Mouse moved to (657, 128)
Screenshot: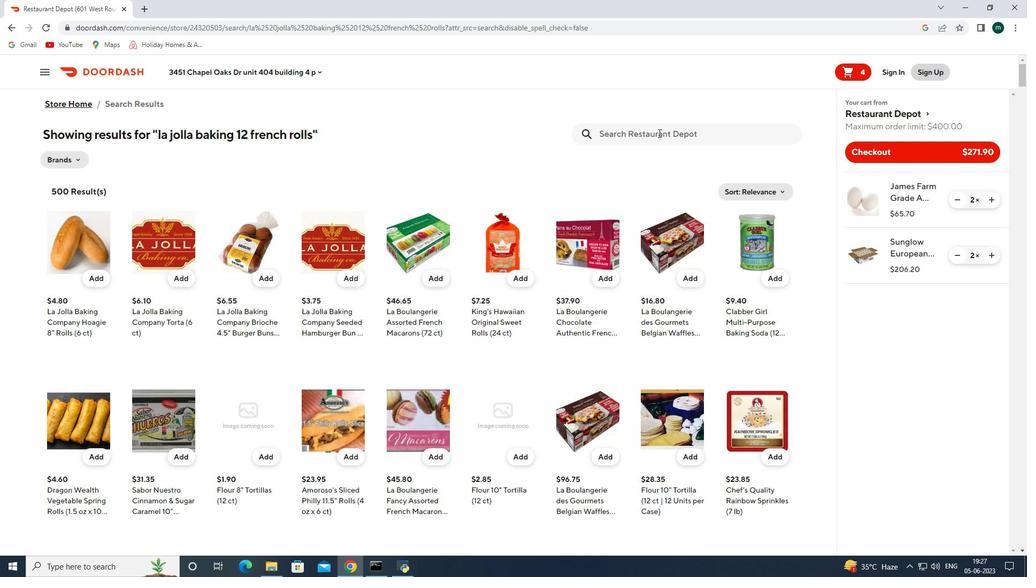 
Action: Mouse pressed left at (657, 128)
Screenshot: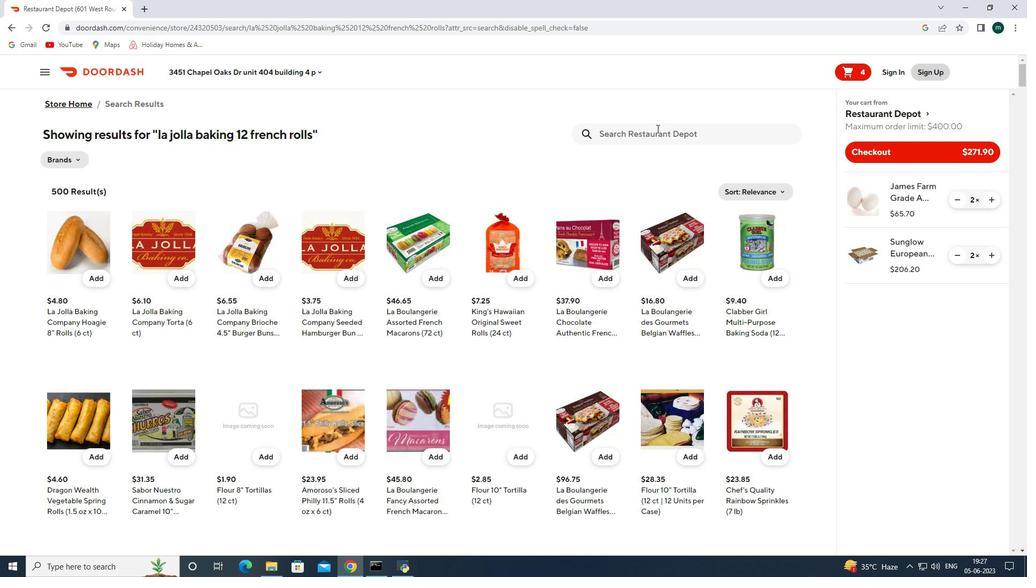 
Action: Key pressed guerrero<Key.space>corn<Key.space>tortias<Key.enter>
Screenshot: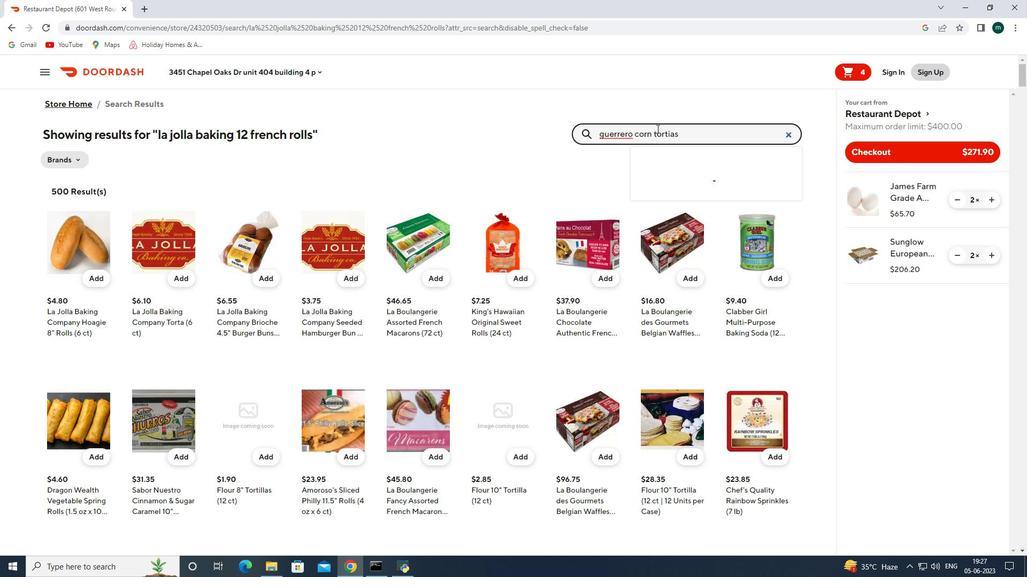 
Action: Mouse moved to (100, 278)
Screenshot: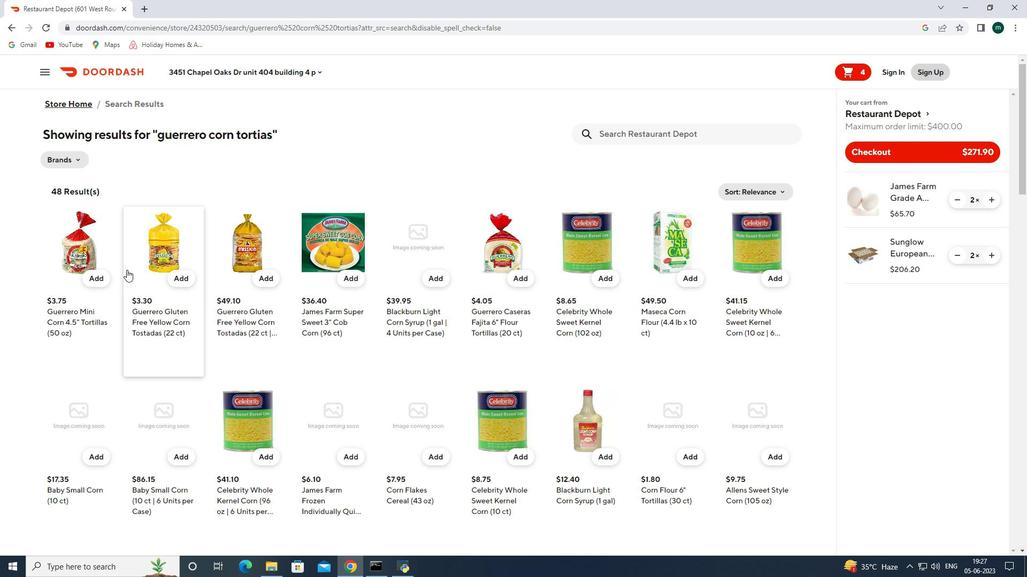 
Action: Mouse pressed left at (100, 278)
Screenshot: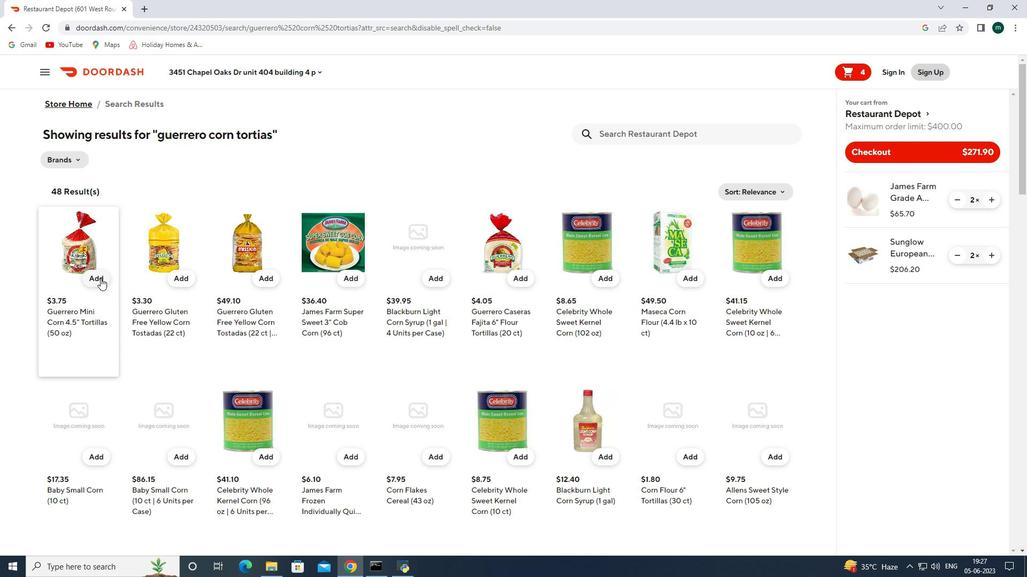 
Action: Mouse pressed left at (100, 278)
Screenshot: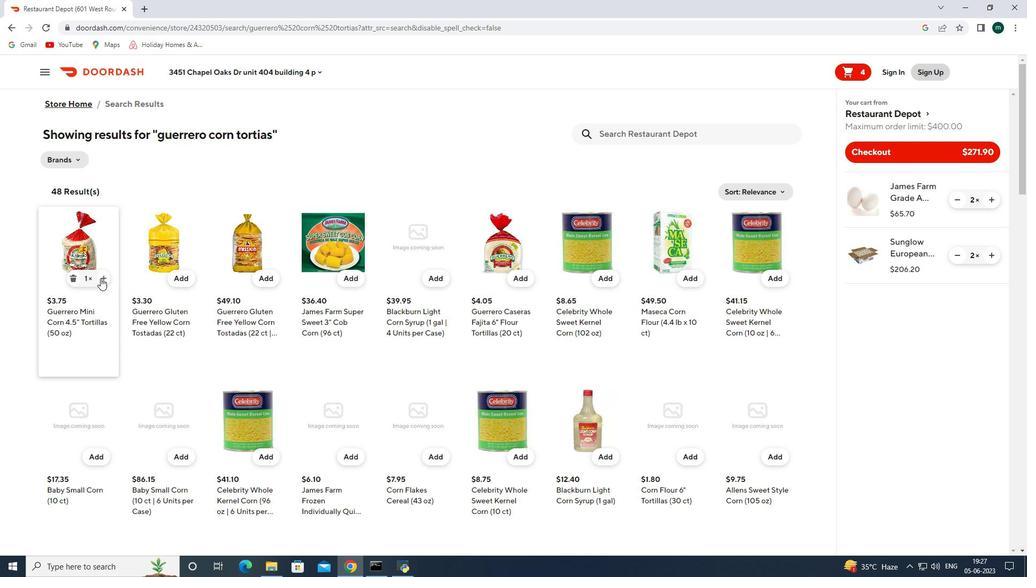 
Action: Mouse moved to (621, 136)
Screenshot: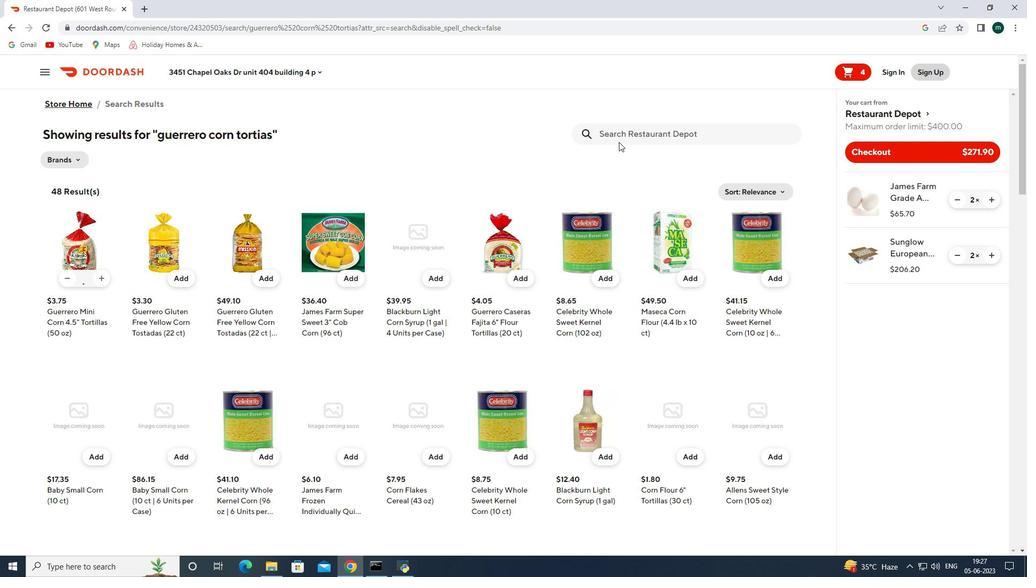 
Action: Mouse pressed left at (621, 136)
Screenshot: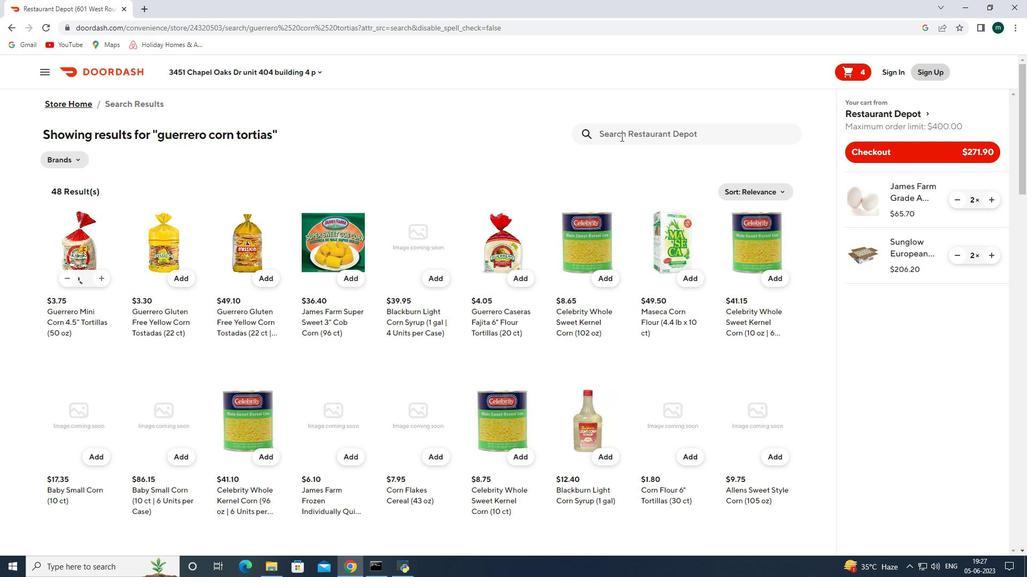 
Action: Key pressed case<Key.space>of<Key.space>snappe<Key.space>juice<Key.space>variety<Key.space>pack<Key.enter>
Screenshot: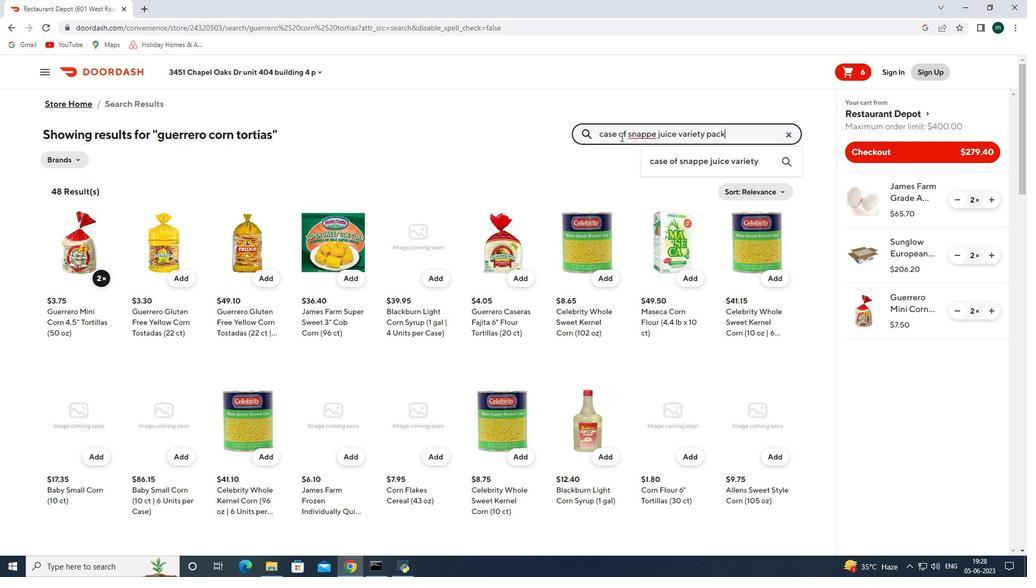 
Action: Mouse pressed left at (621, 136)
Screenshot: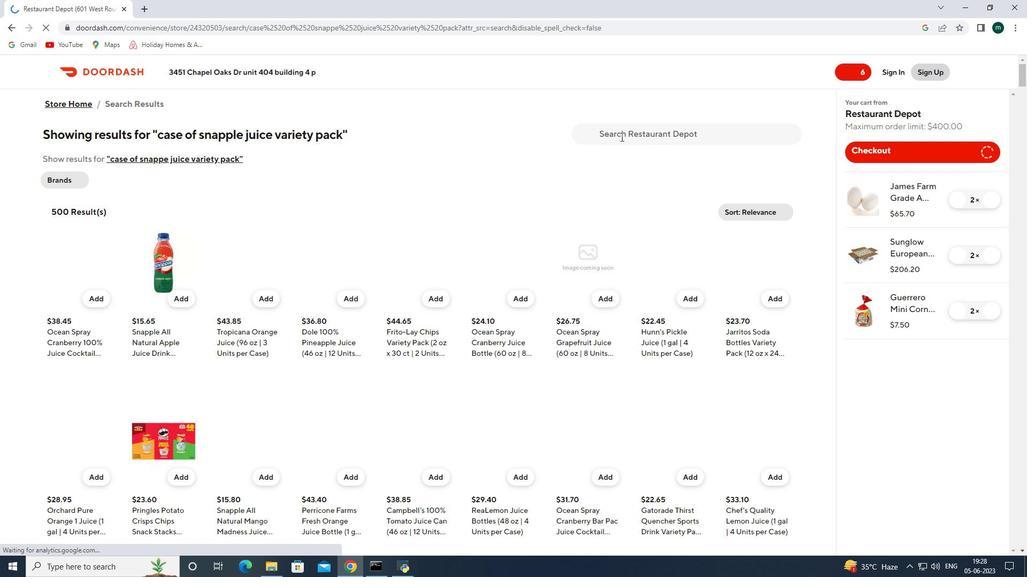 
Action: Key pressed case<Key.space>of<Key.space>famous<Key.space>amos<Key.space>chocoate<Key.space>chip<Key.space>chokies<Key.enter>
Screenshot: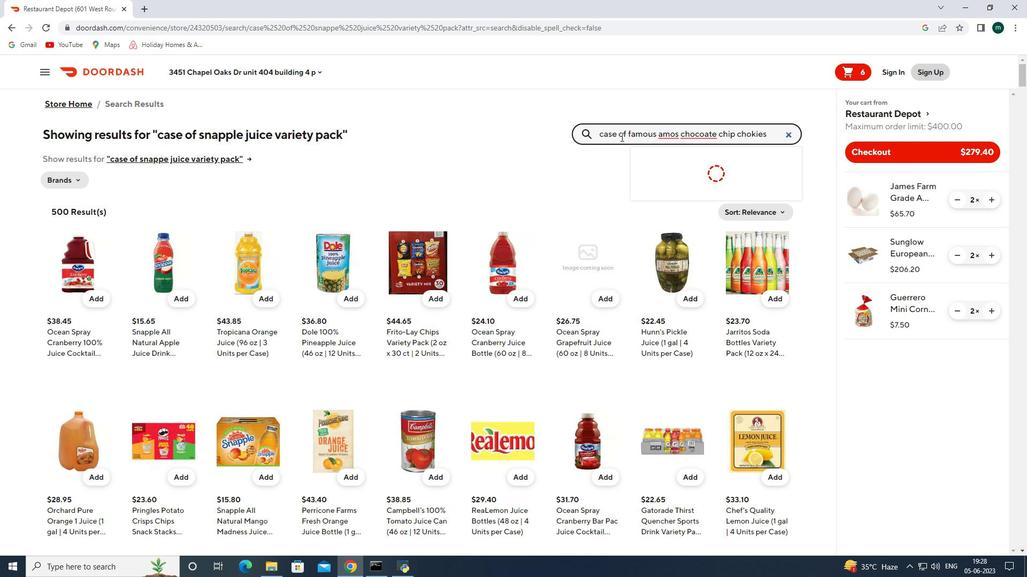 
Action: Mouse pressed left at (621, 136)
Screenshot: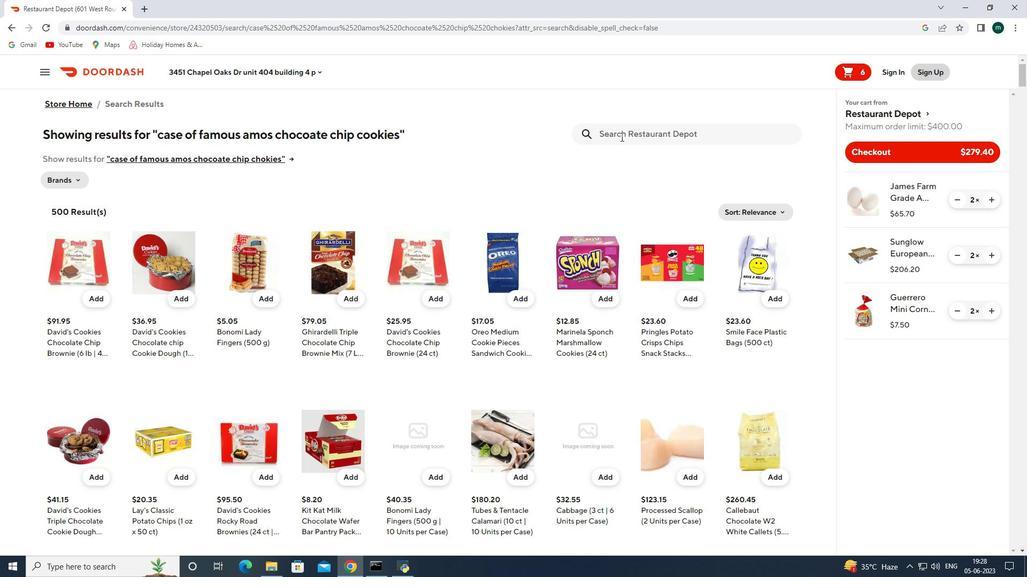 
Action: Key pressed case<Key.space>of<Key.space>starbucks<Key.space>frappuccino<Key.space>coffee<Key.space>drink<Key.space>vanill<Key.enter>
Screenshot: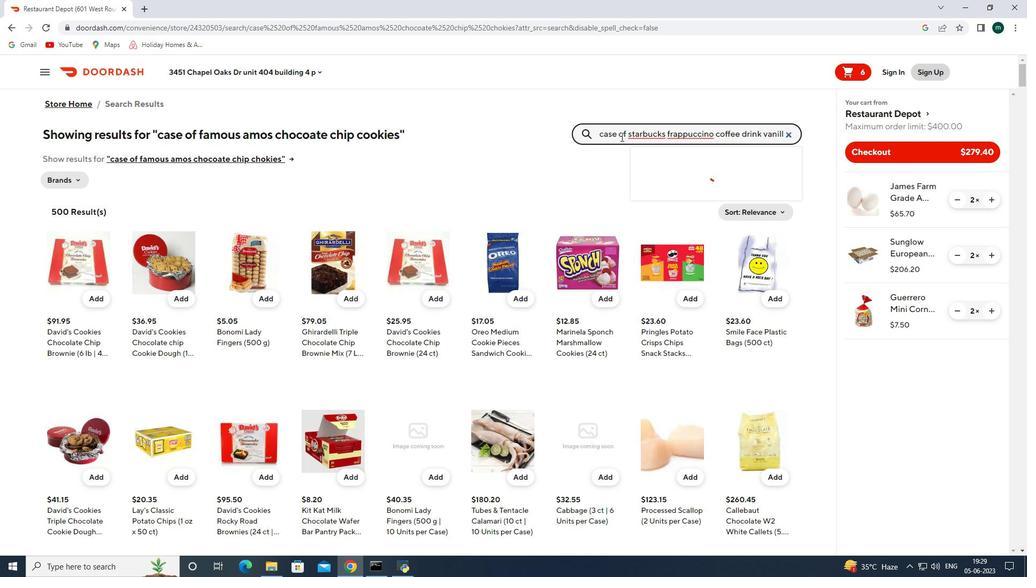 
Action: Mouse moved to (936, 155)
Screenshot: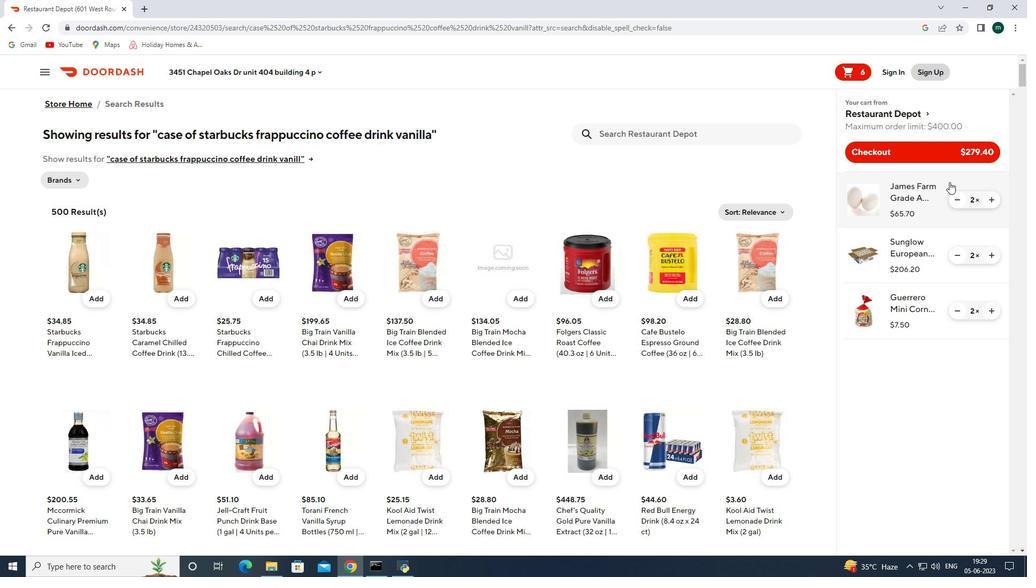 
Action: Mouse pressed left at (936, 155)
Screenshot: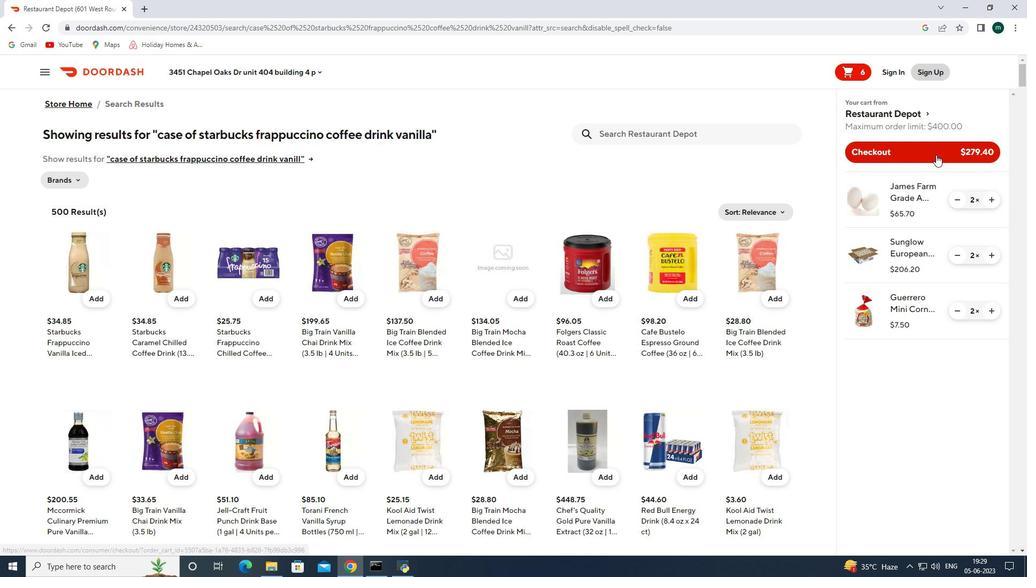 
Action: Mouse moved to (812, 214)
Screenshot: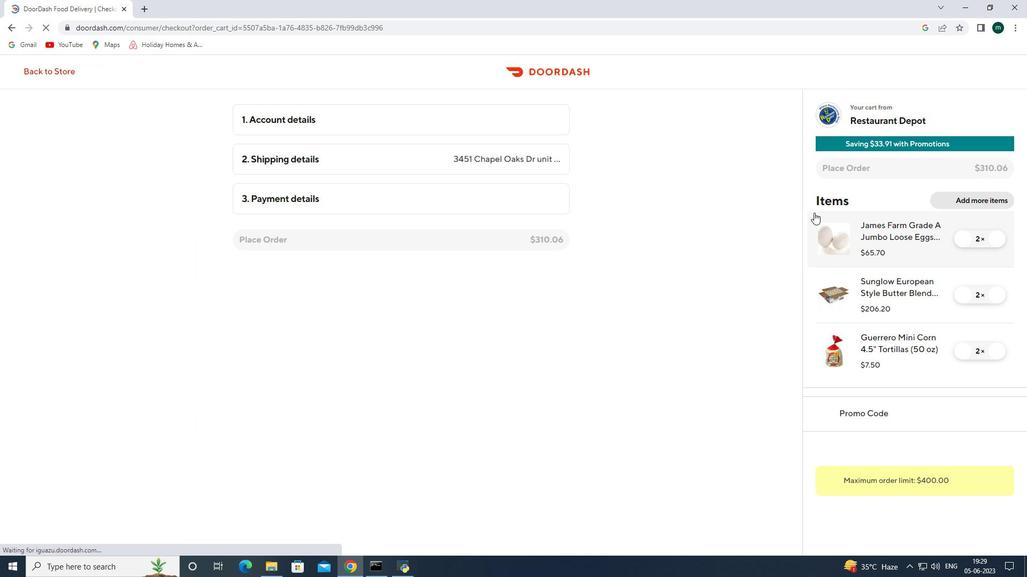 
Action: Mouse scrolled (812, 213) with delta (0, 0)
Screenshot: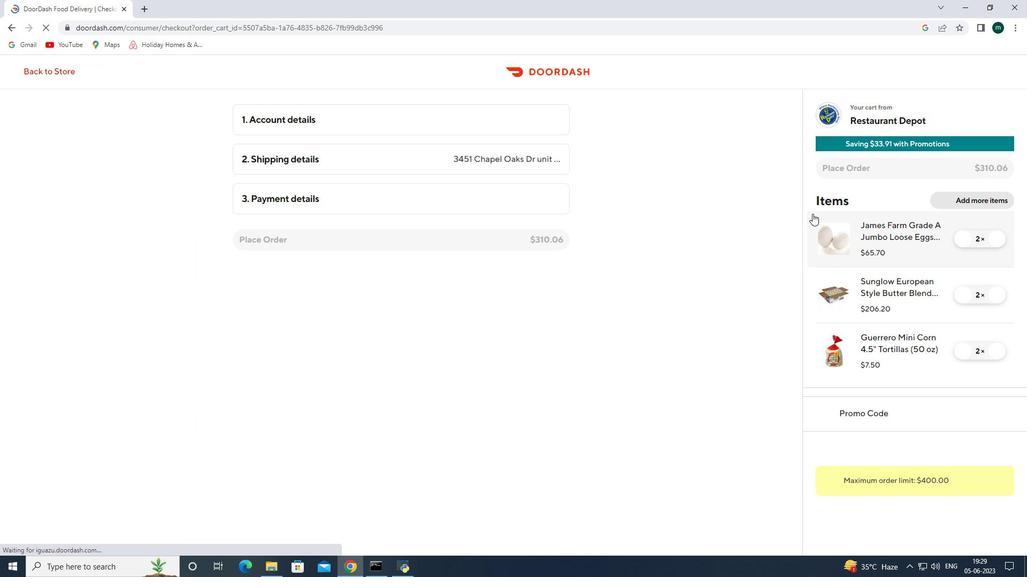 
Action: Mouse scrolled (812, 213) with delta (0, 0)
Screenshot: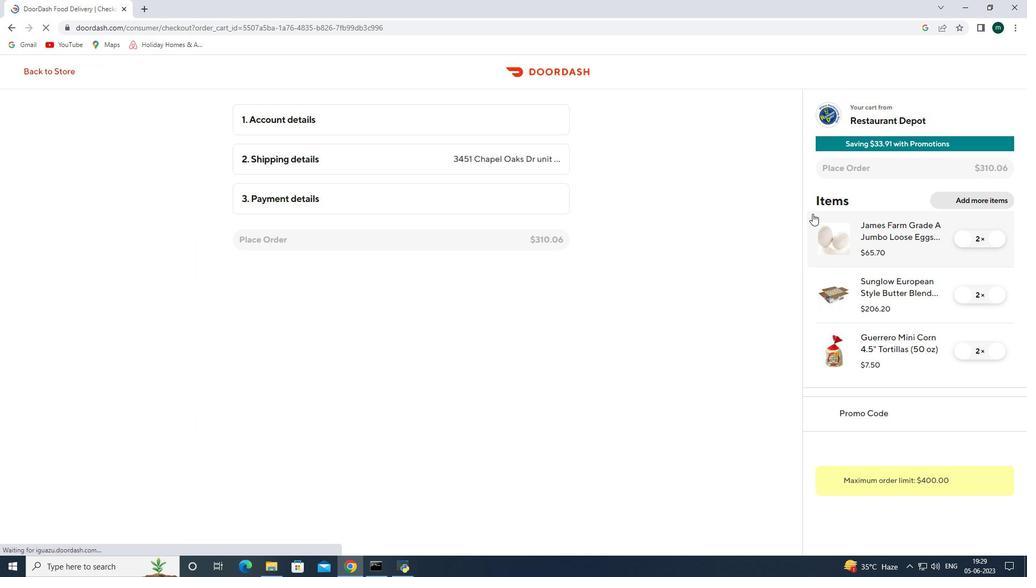 
Action: Mouse moved to (625, 195)
Screenshot: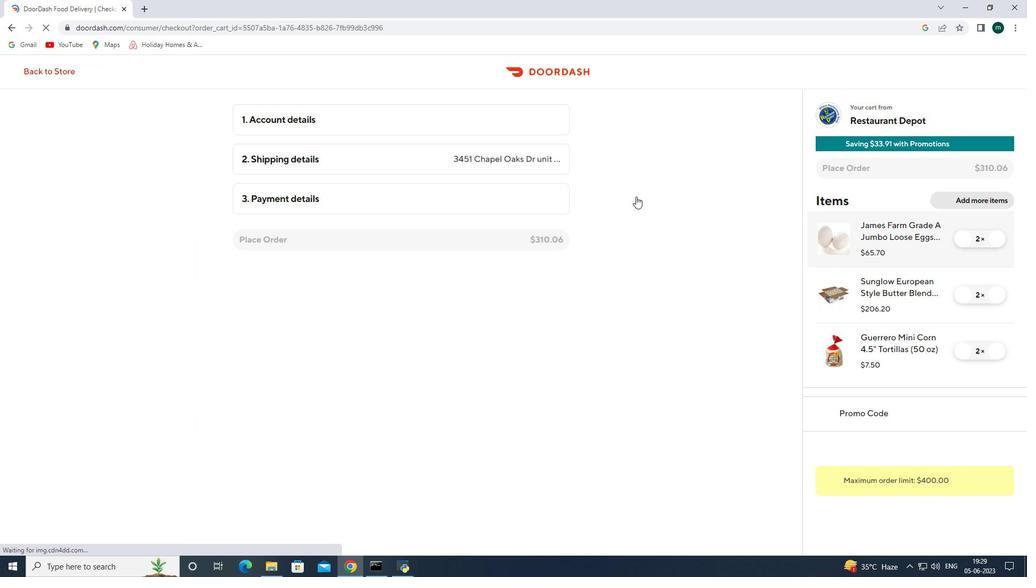 
